 Task: Create a due date automation trigger when advanced on, on the monday of the week before a card is due add content with a name not starting with resume at 11:00 AM.
Action: Mouse moved to (934, 313)
Screenshot: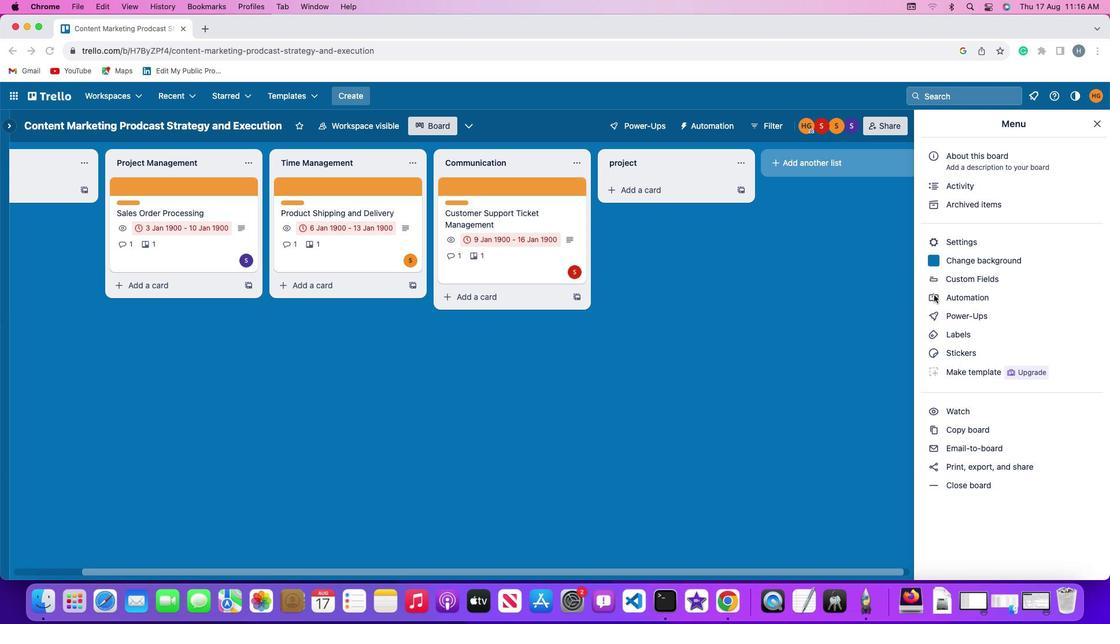 
Action: Mouse pressed left at (934, 313)
Screenshot: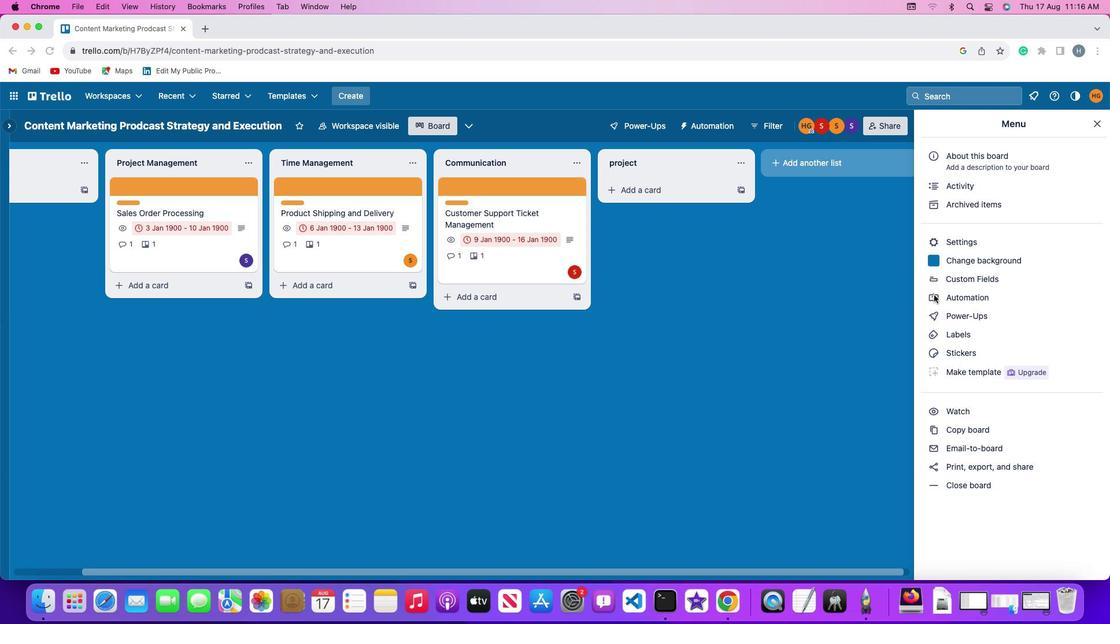 
Action: Mouse pressed left at (934, 313)
Screenshot: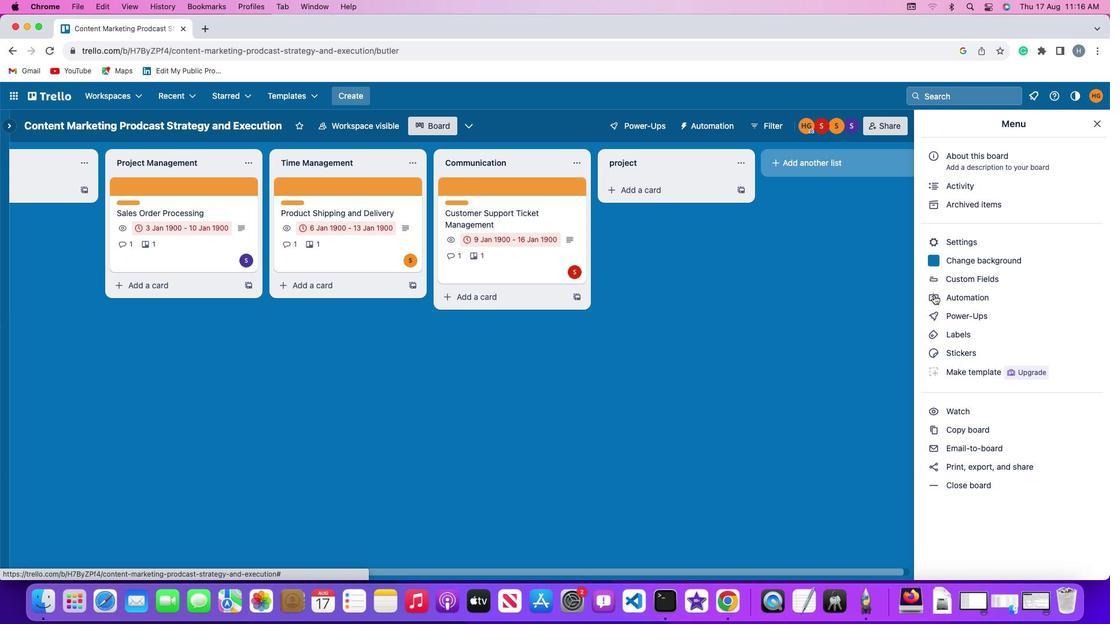 
Action: Mouse moved to (86, 292)
Screenshot: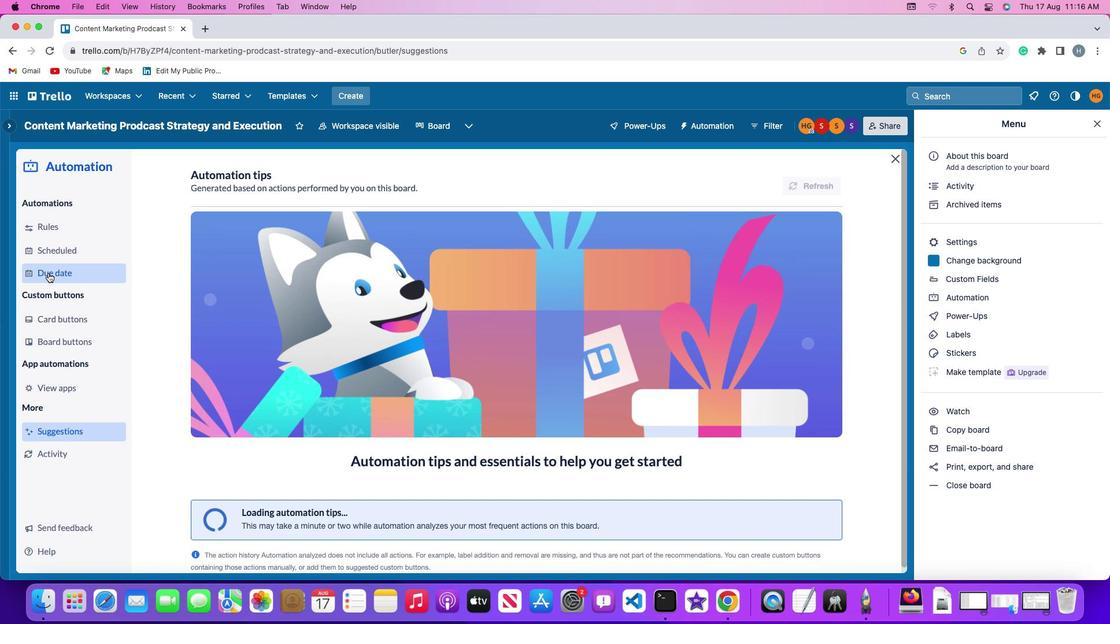 
Action: Mouse pressed left at (86, 292)
Screenshot: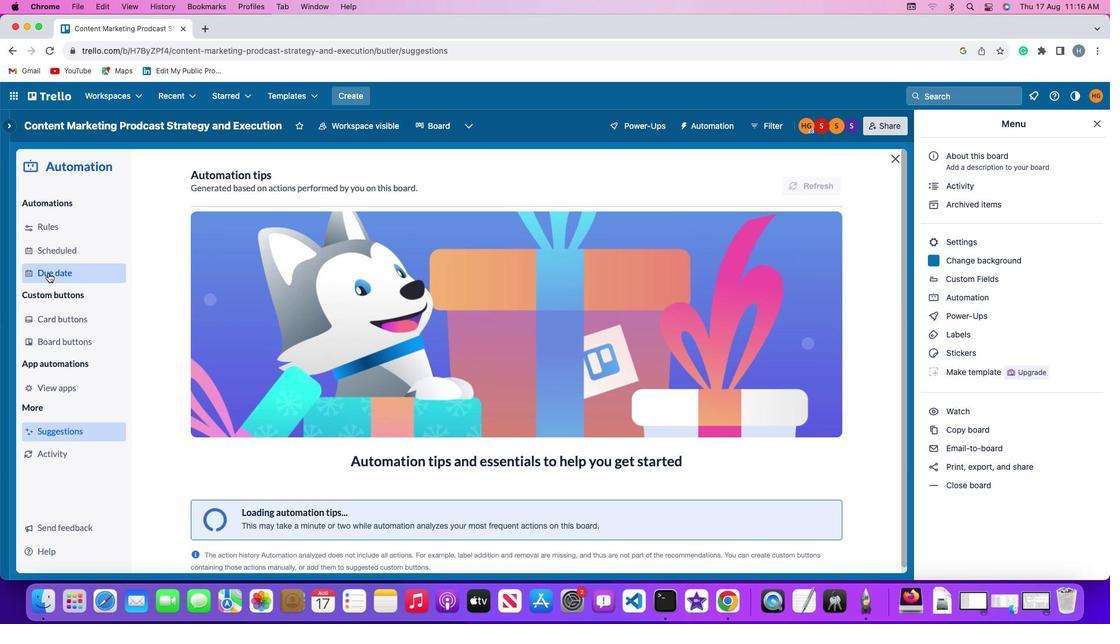 
Action: Mouse moved to (766, 202)
Screenshot: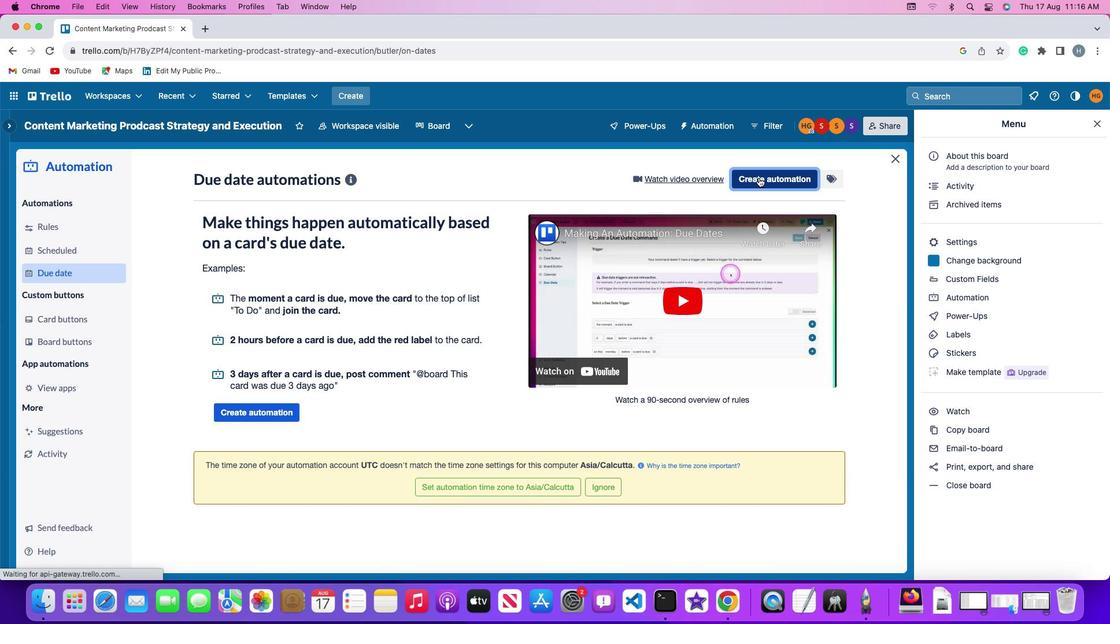 
Action: Mouse pressed left at (766, 202)
Screenshot: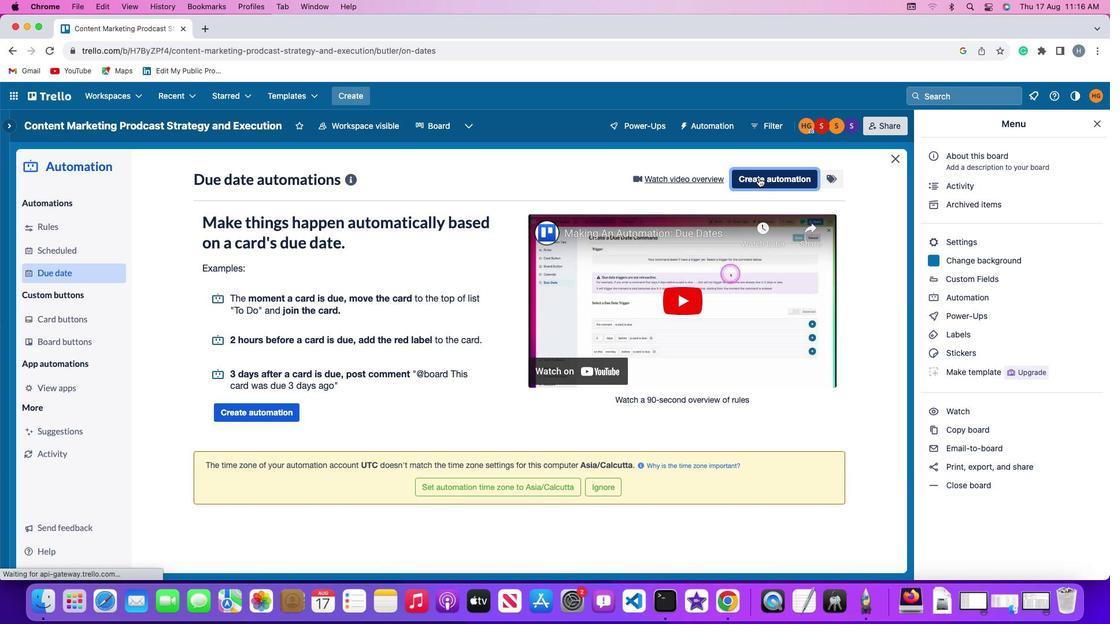 
Action: Mouse moved to (246, 305)
Screenshot: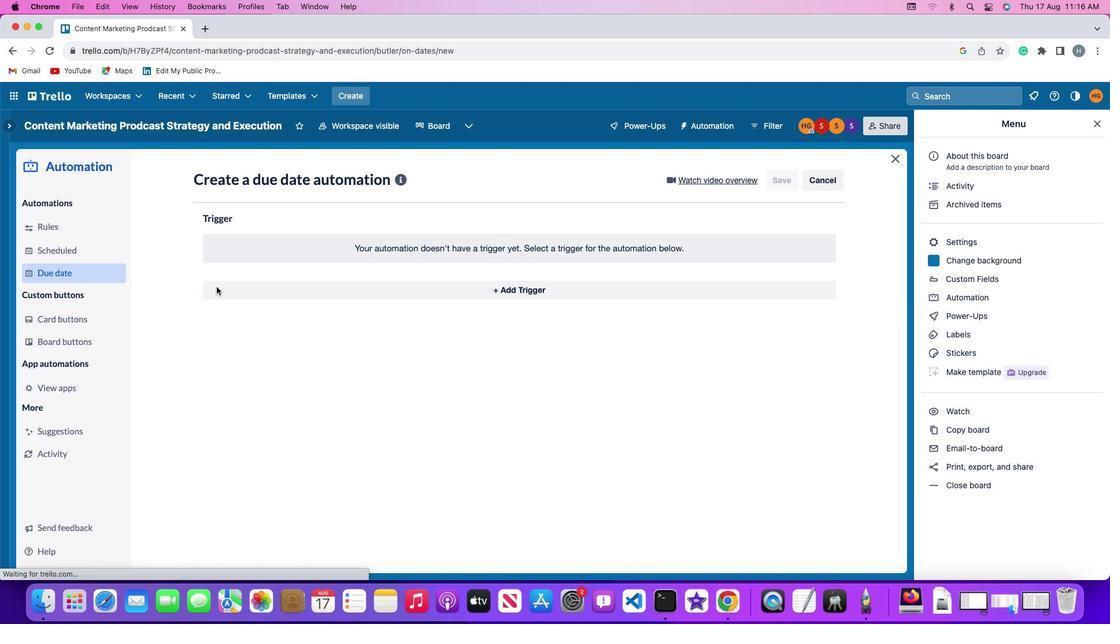 
Action: Mouse pressed left at (246, 305)
Screenshot: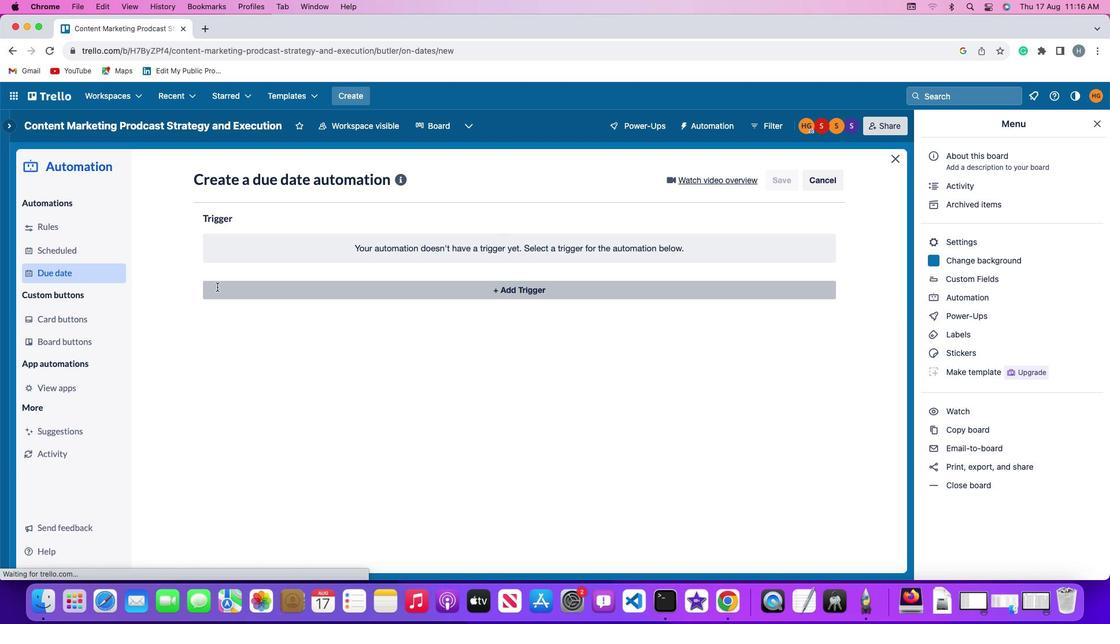 
Action: Mouse moved to (274, 521)
Screenshot: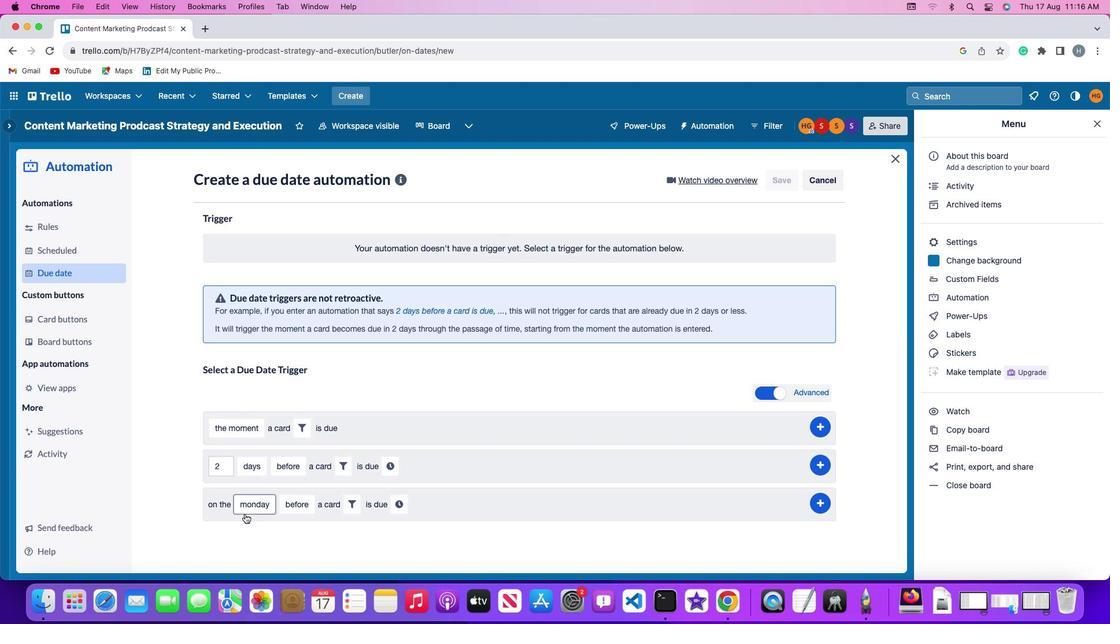 
Action: Mouse pressed left at (274, 521)
Screenshot: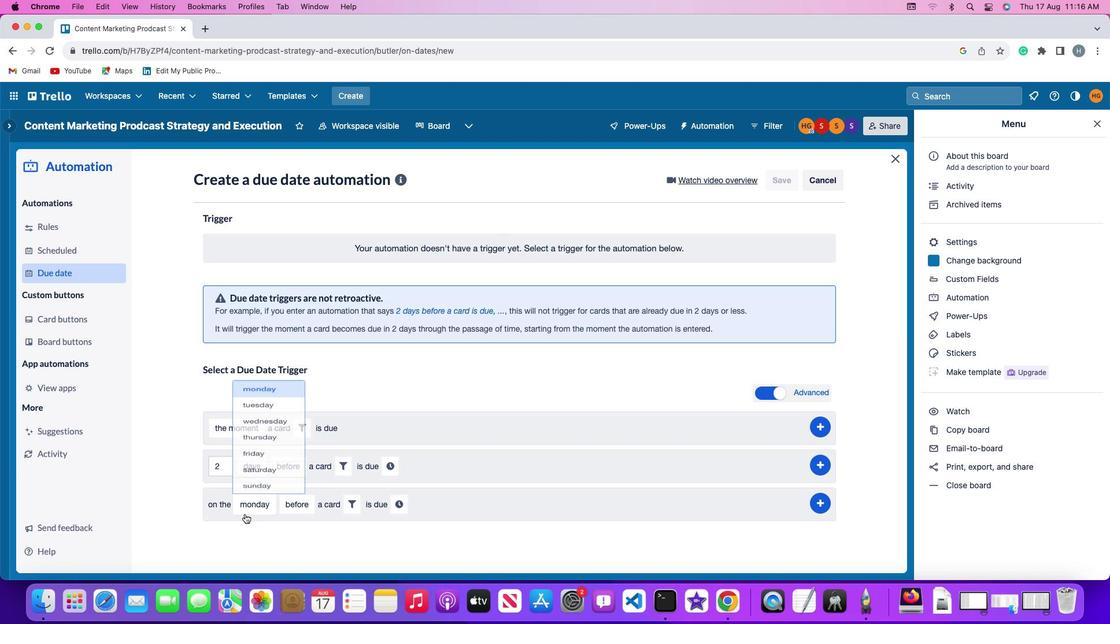 
Action: Mouse moved to (296, 363)
Screenshot: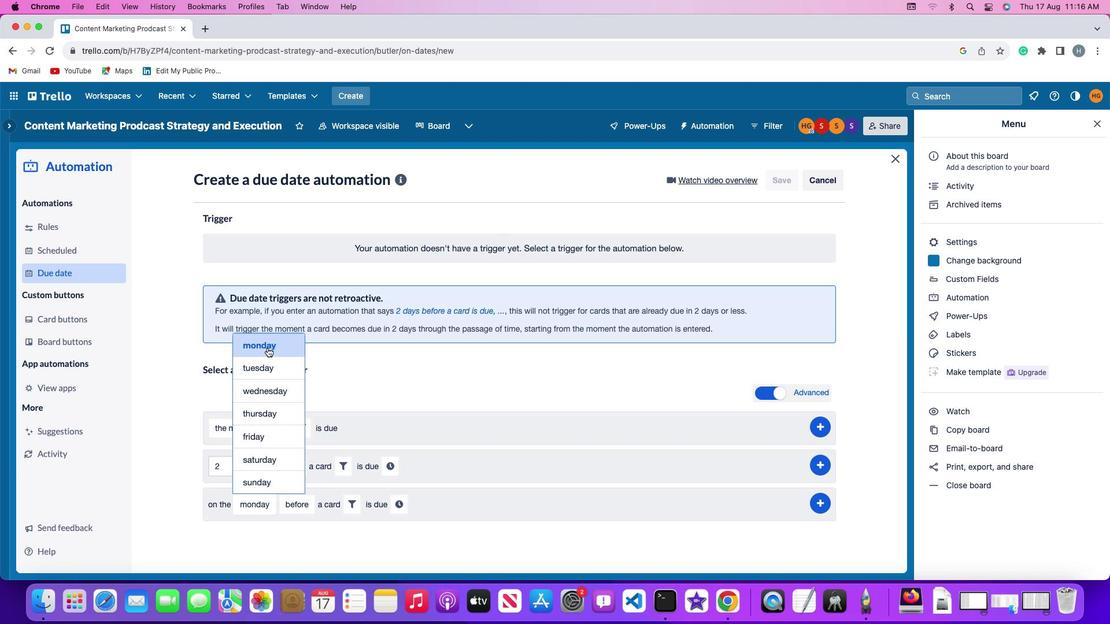 
Action: Mouse pressed left at (296, 363)
Screenshot: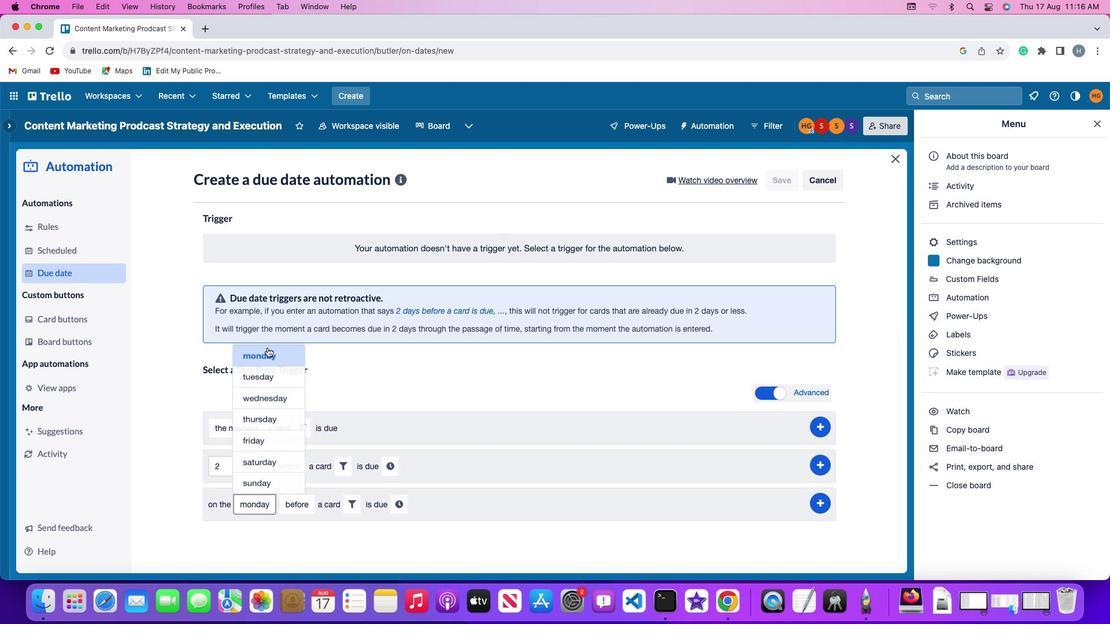
Action: Mouse moved to (334, 520)
Screenshot: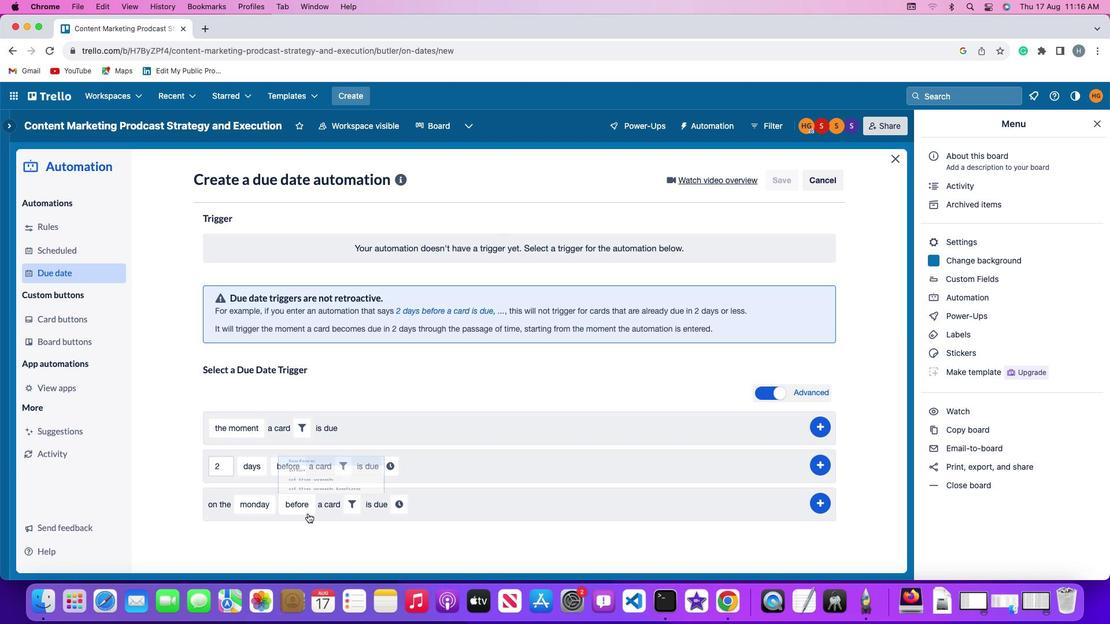 
Action: Mouse pressed left at (334, 520)
Screenshot: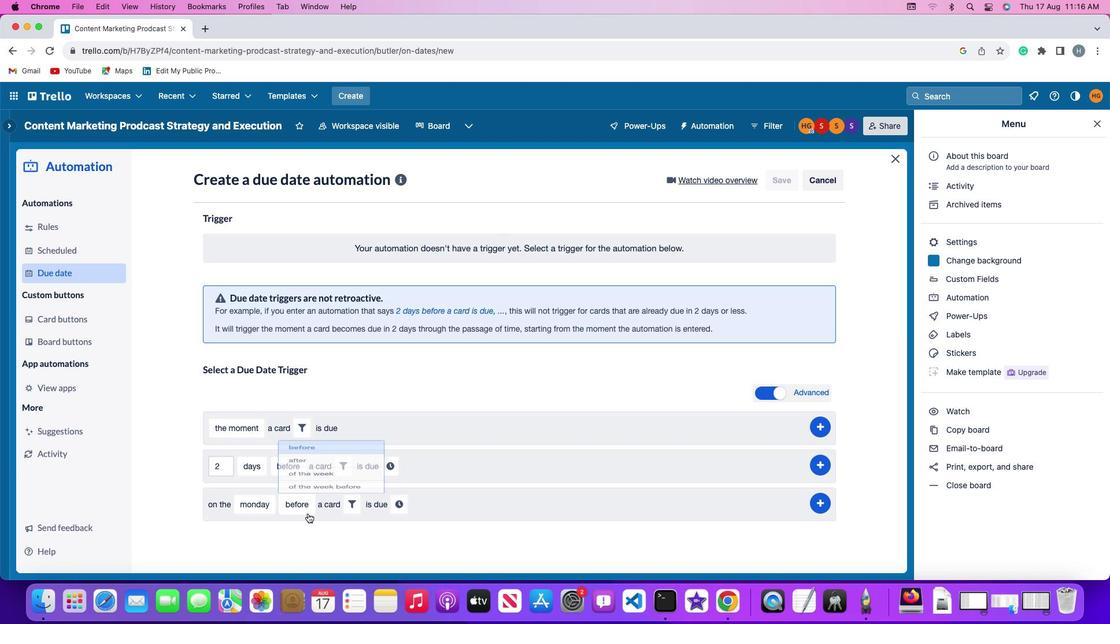 
Action: Mouse moved to (348, 486)
Screenshot: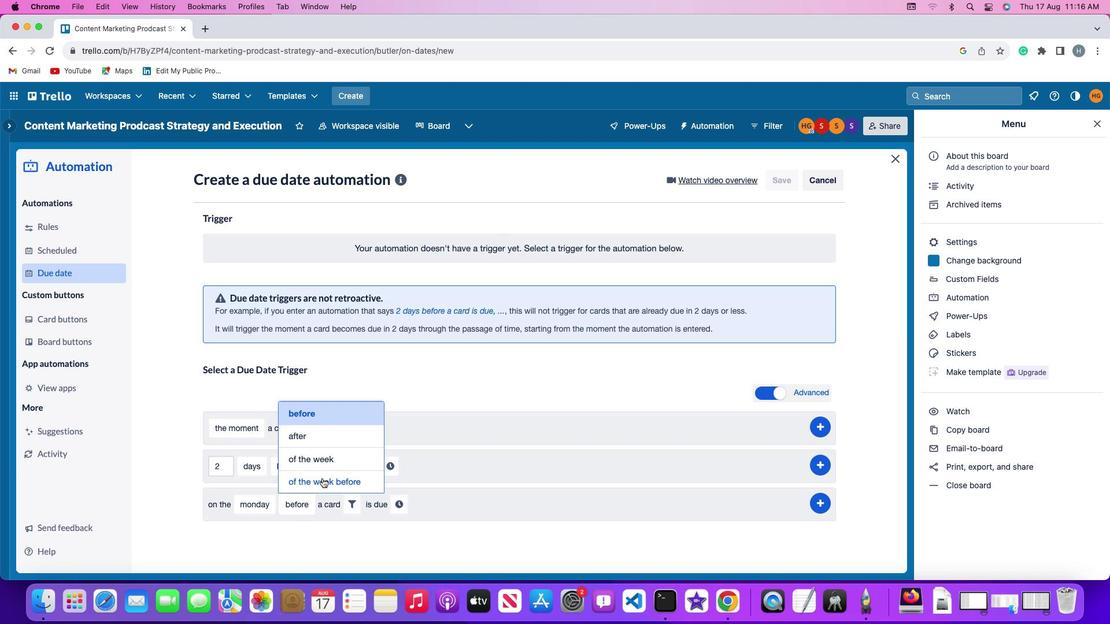 
Action: Mouse pressed left at (348, 486)
Screenshot: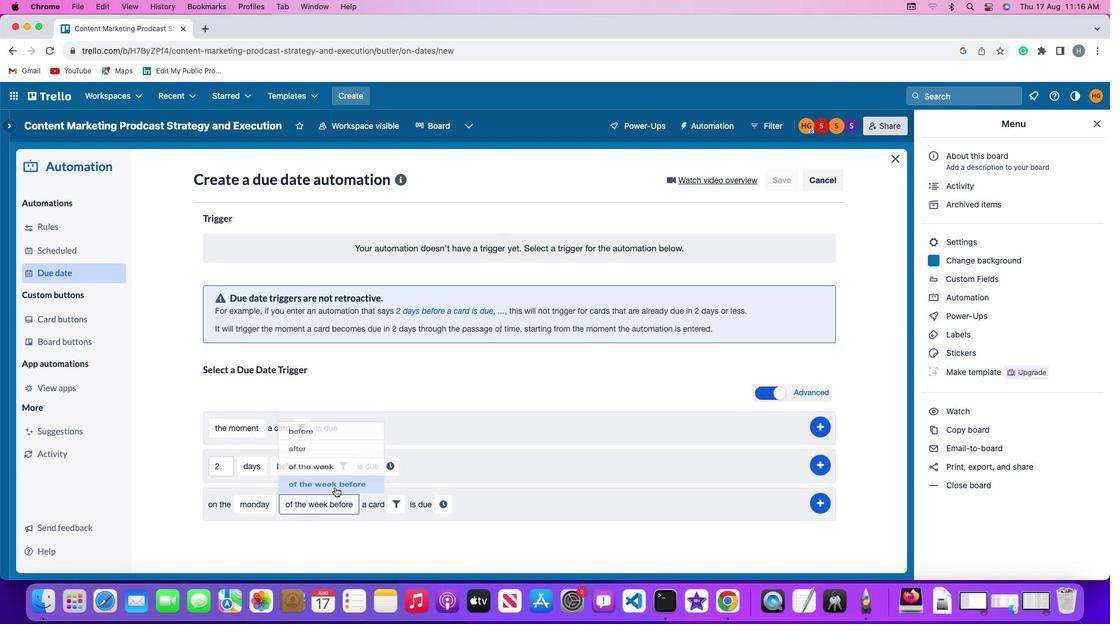 
Action: Mouse moved to (424, 514)
Screenshot: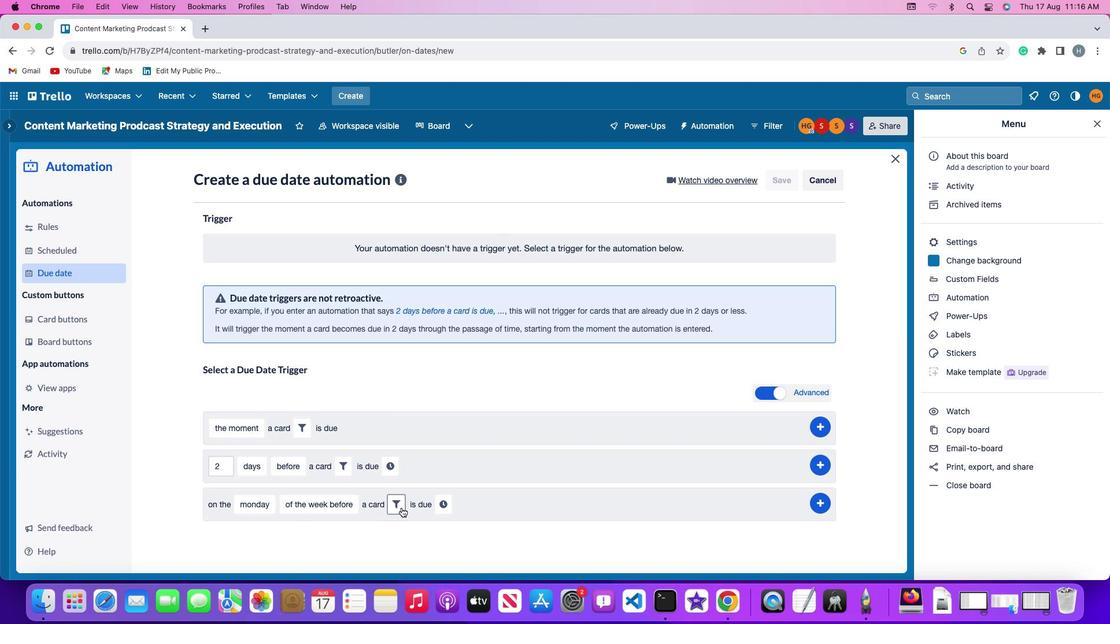 
Action: Mouse pressed left at (424, 514)
Screenshot: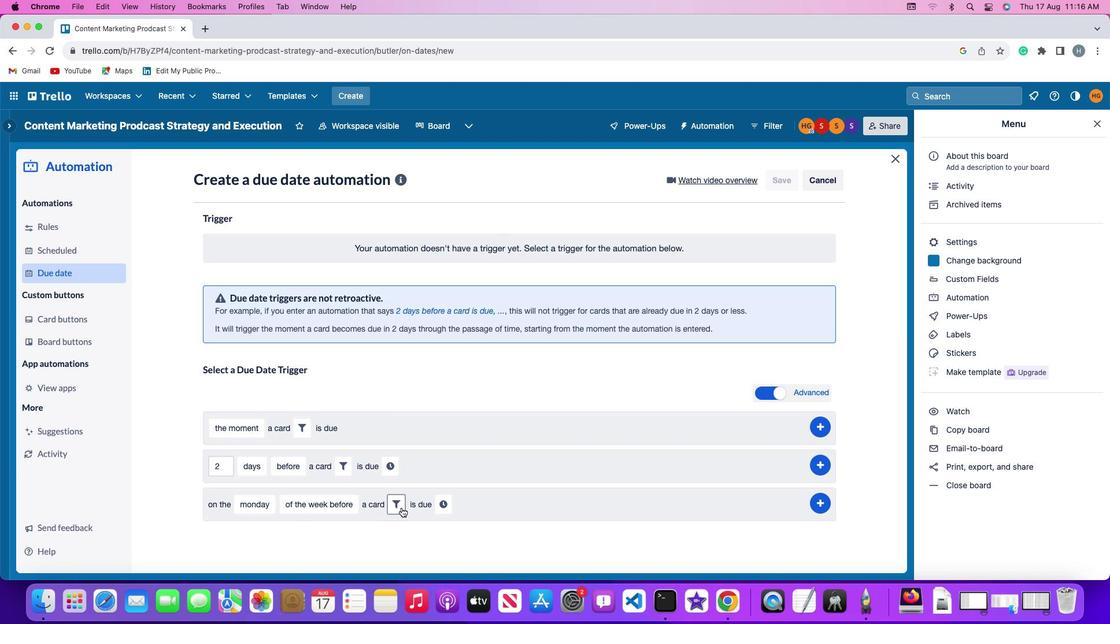 
Action: Mouse moved to (570, 544)
Screenshot: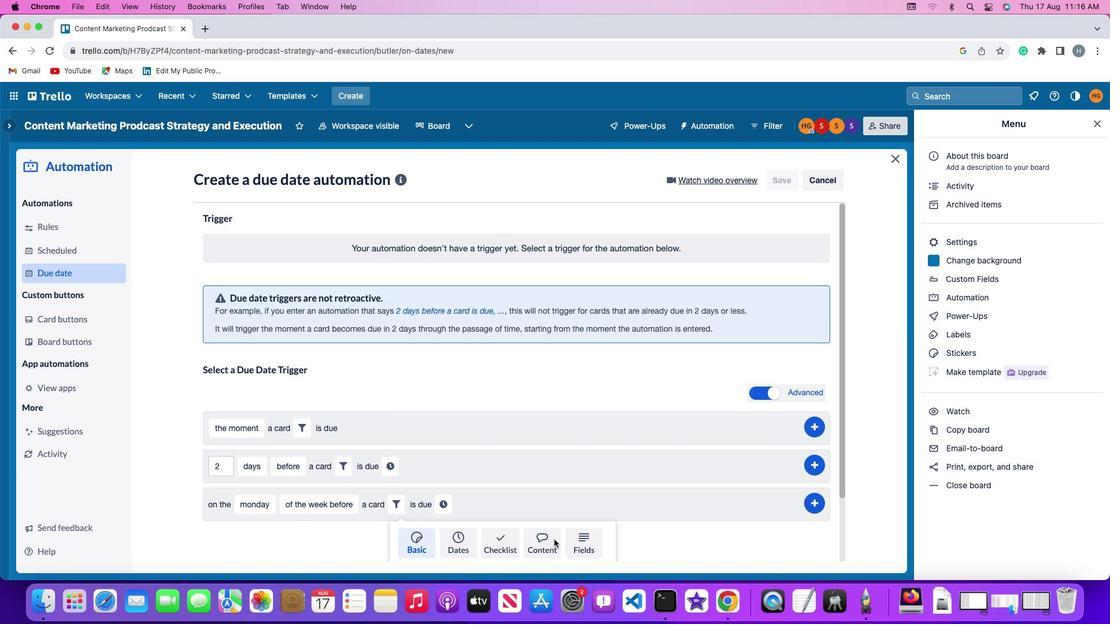
Action: Mouse pressed left at (570, 544)
Screenshot: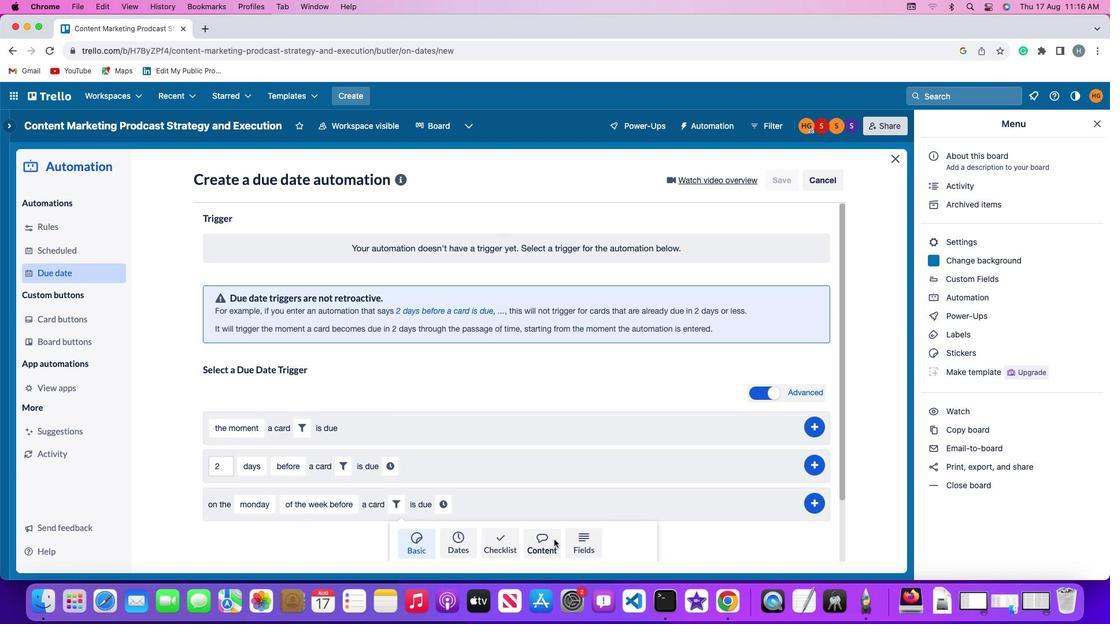 
Action: Mouse moved to (368, 547)
Screenshot: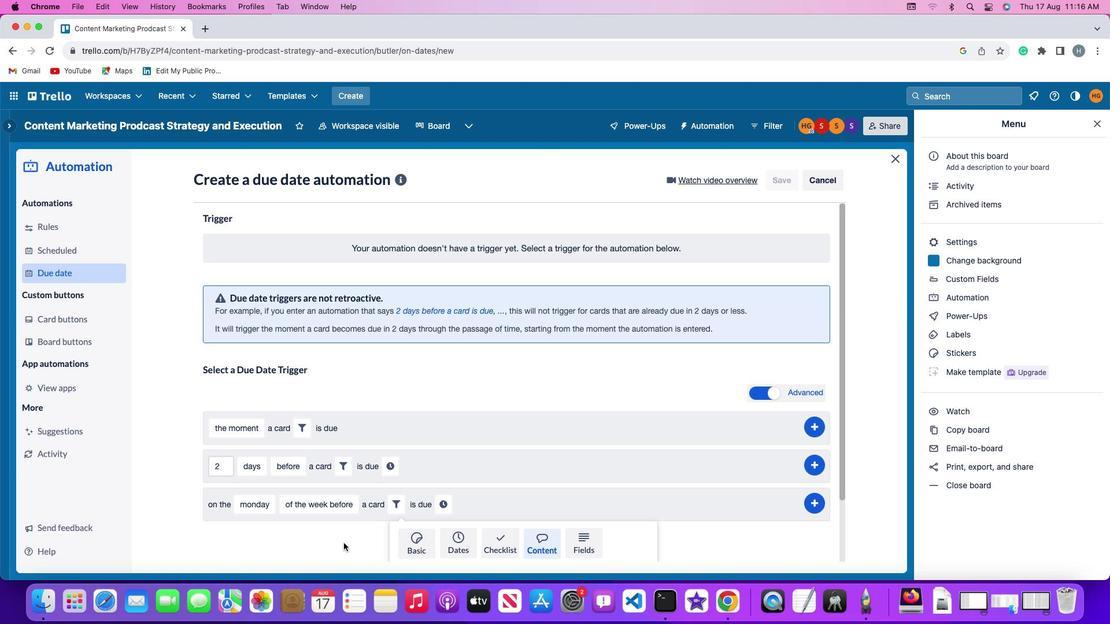 
Action: Mouse scrolled (368, 547) with delta (39, 34)
Screenshot: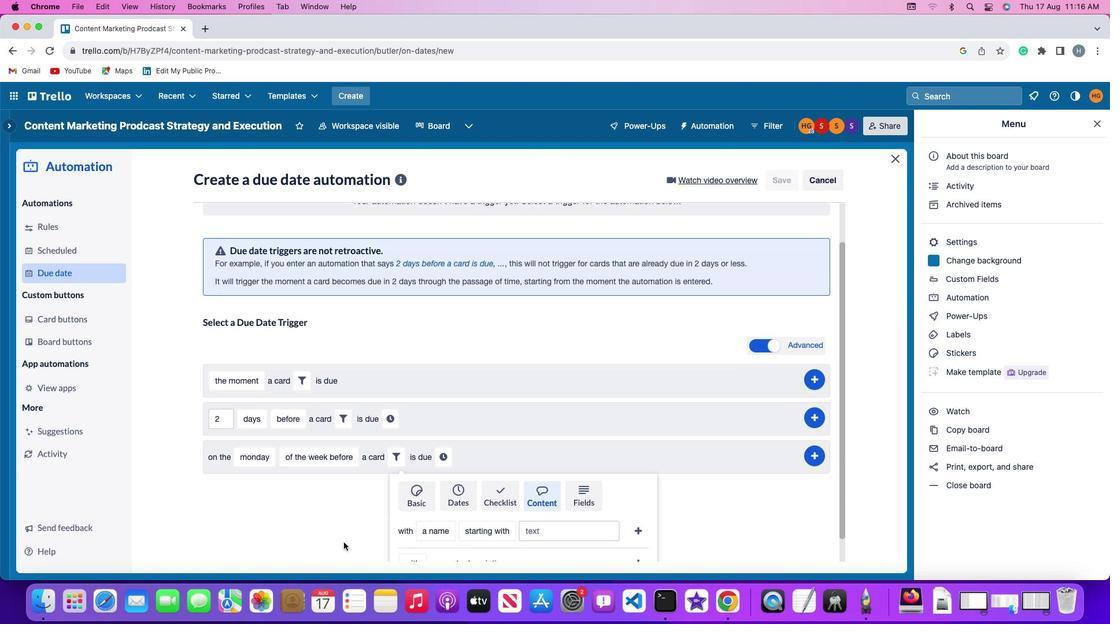 
Action: Mouse scrolled (368, 547) with delta (39, 34)
Screenshot: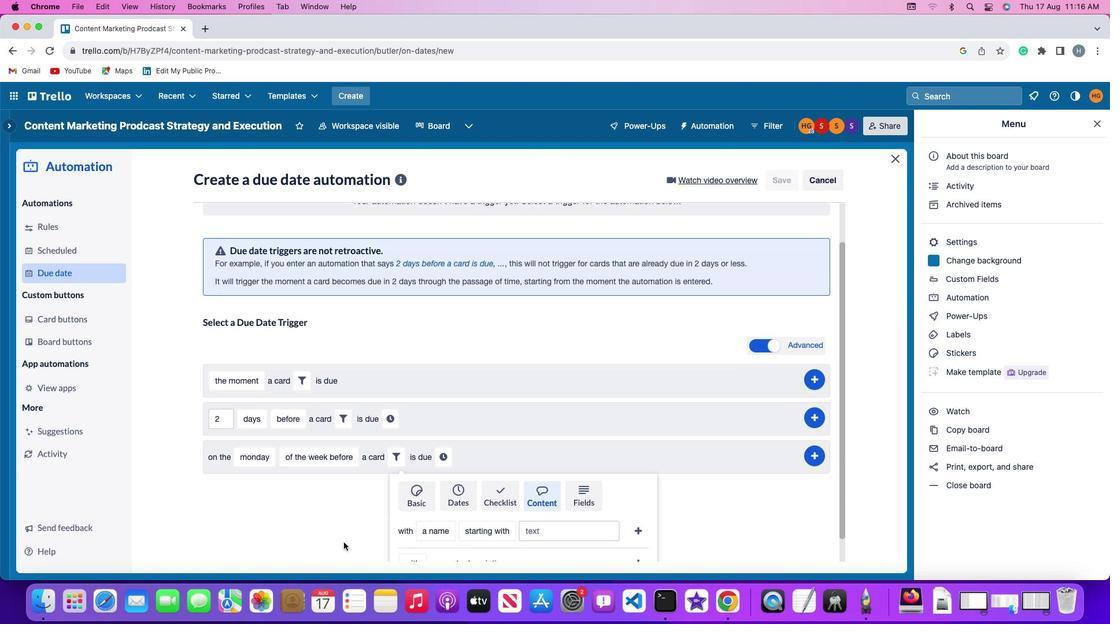 
Action: Mouse scrolled (368, 547) with delta (39, 32)
Screenshot: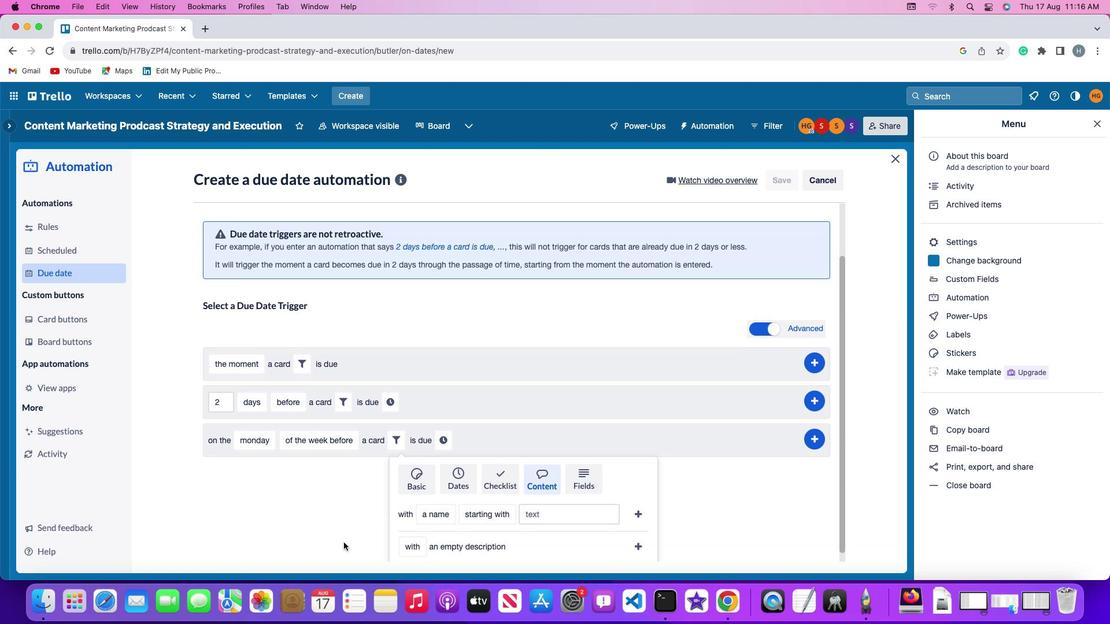 
Action: Mouse scrolled (368, 547) with delta (39, 31)
Screenshot: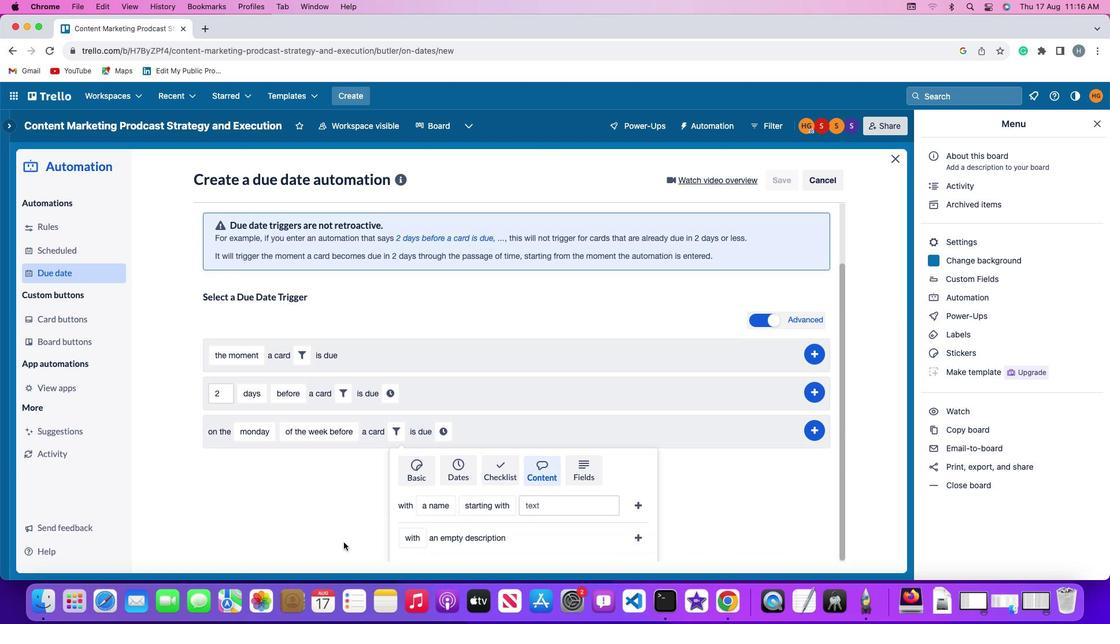 
Action: Mouse moved to (368, 547)
Screenshot: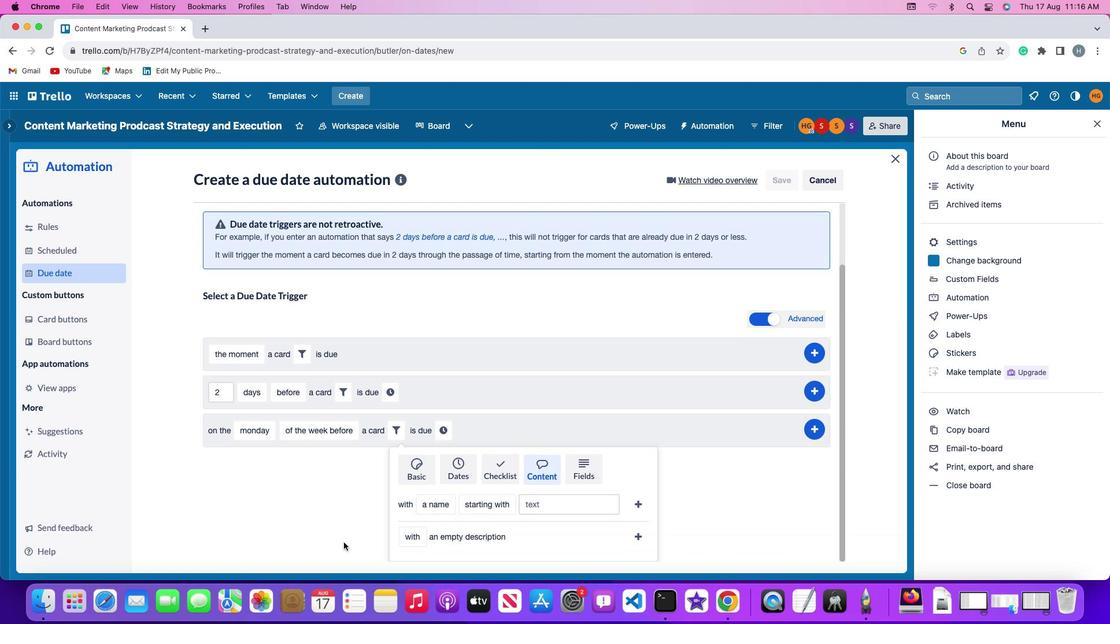 
Action: Mouse scrolled (368, 547) with delta (39, 34)
Screenshot: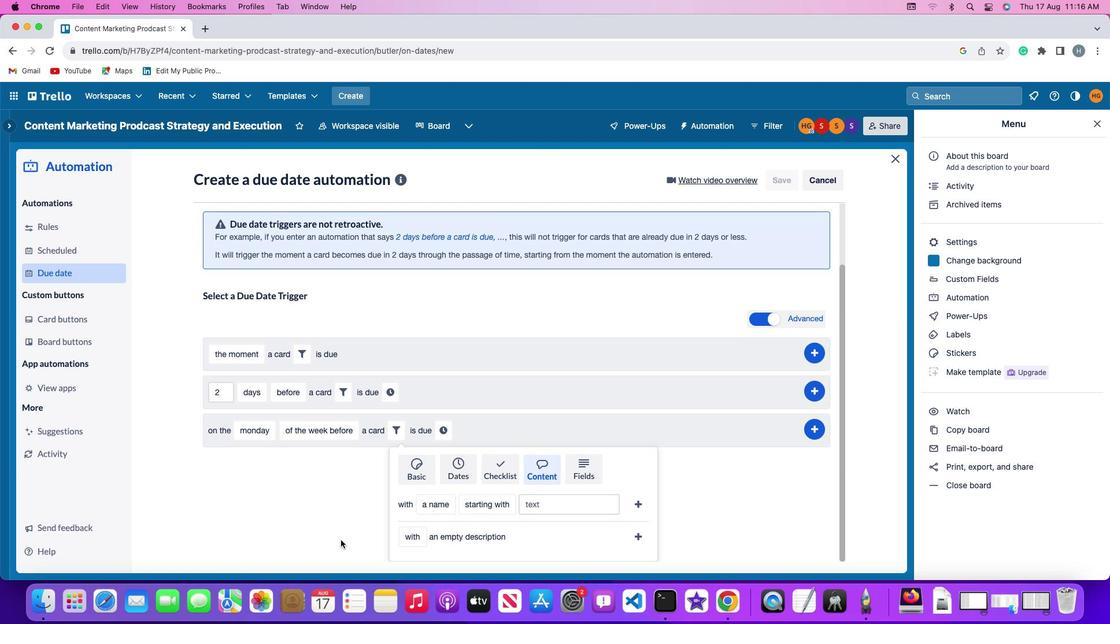 
Action: Mouse scrolled (368, 547) with delta (39, 34)
Screenshot: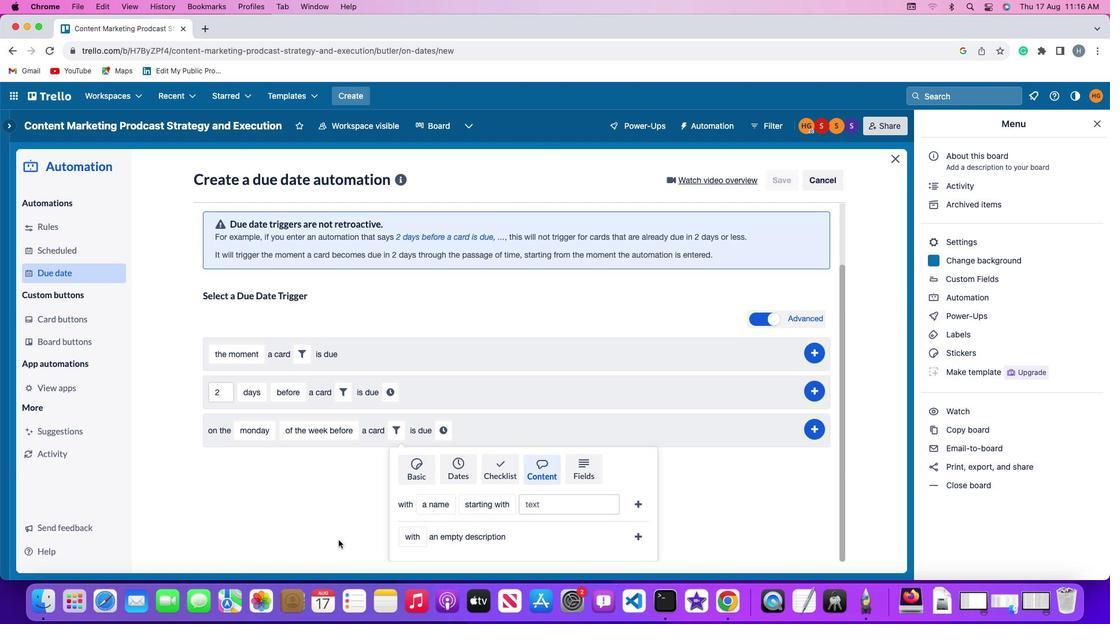 
Action: Mouse scrolled (368, 547) with delta (39, 32)
Screenshot: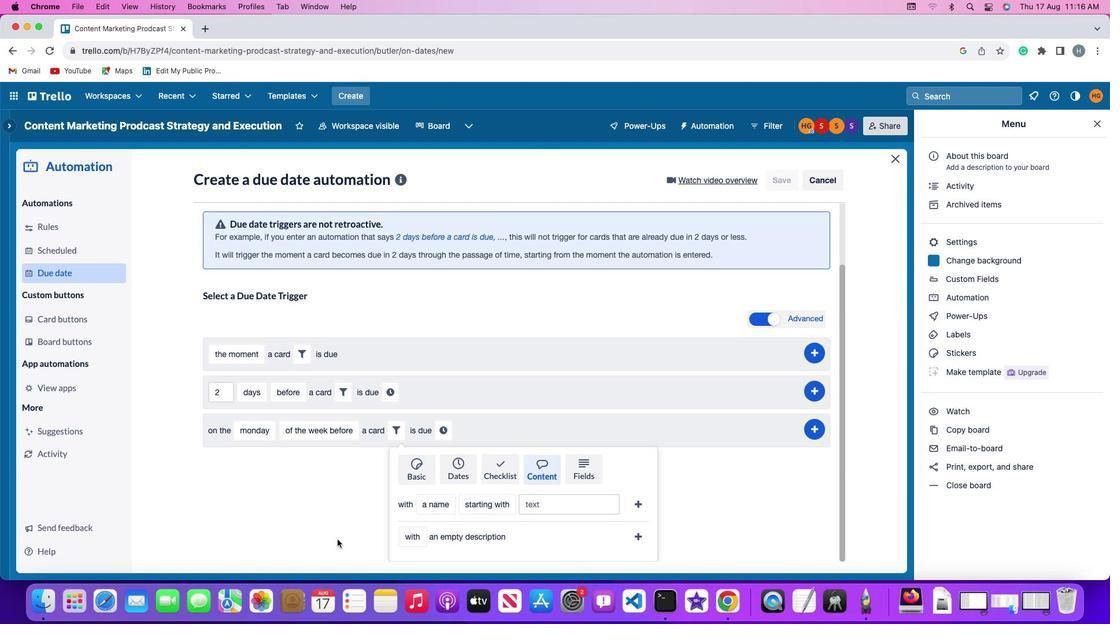 
Action: Mouse moved to (442, 517)
Screenshot: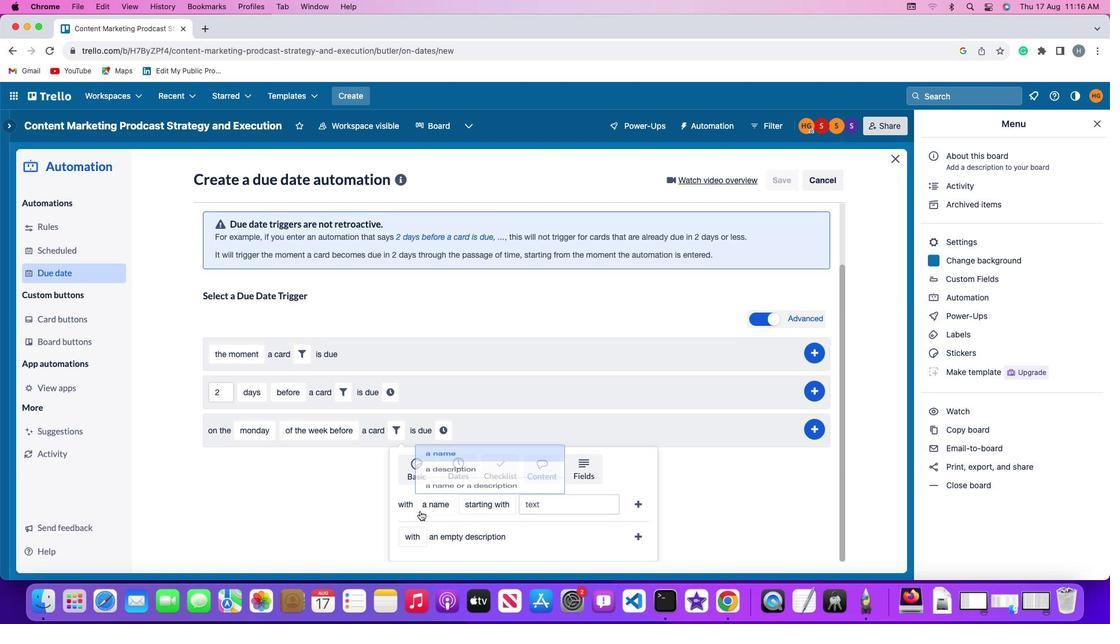
Action: Mouse pressed left at (442, 517)
Screenshot: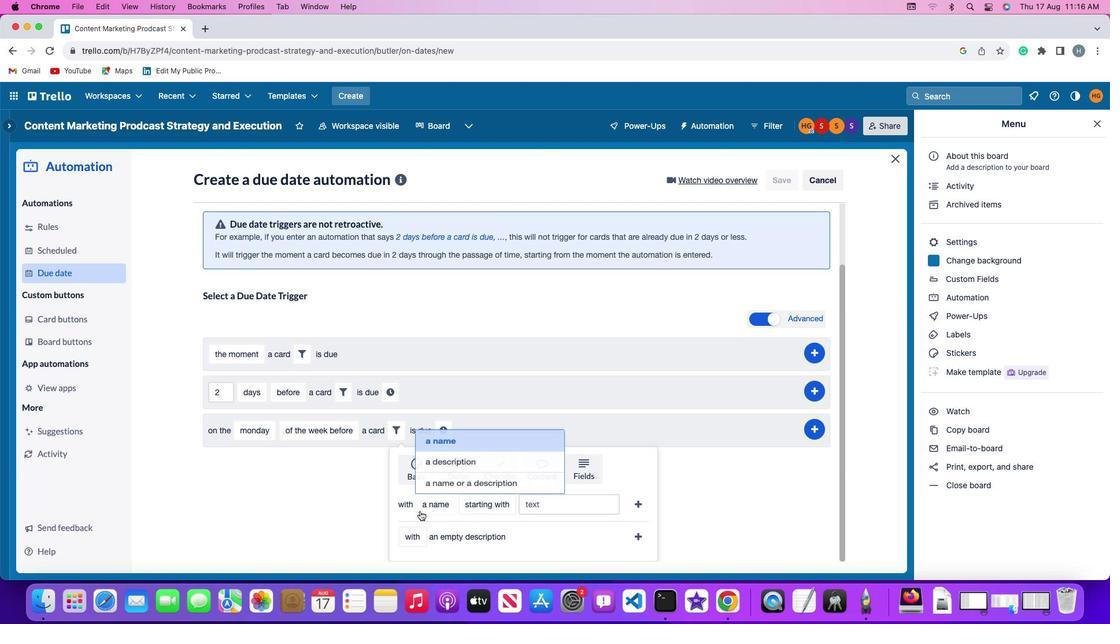 
Action: Mouse moved to (467, 443)
Screenshot: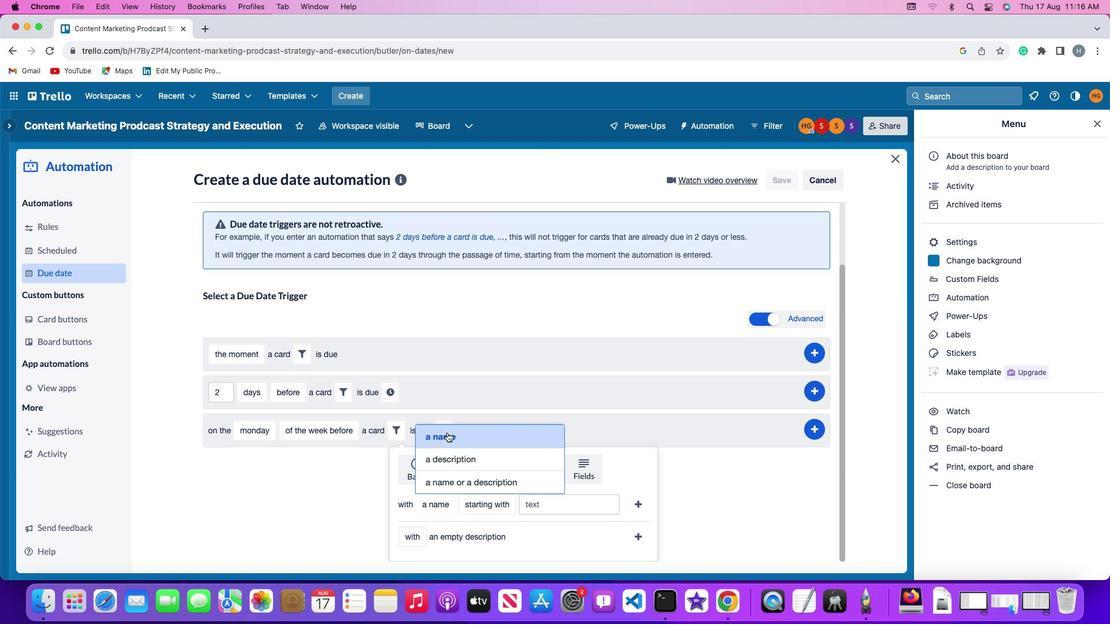 
Action: Mouse pressed left at (467, 443)
Screenshot: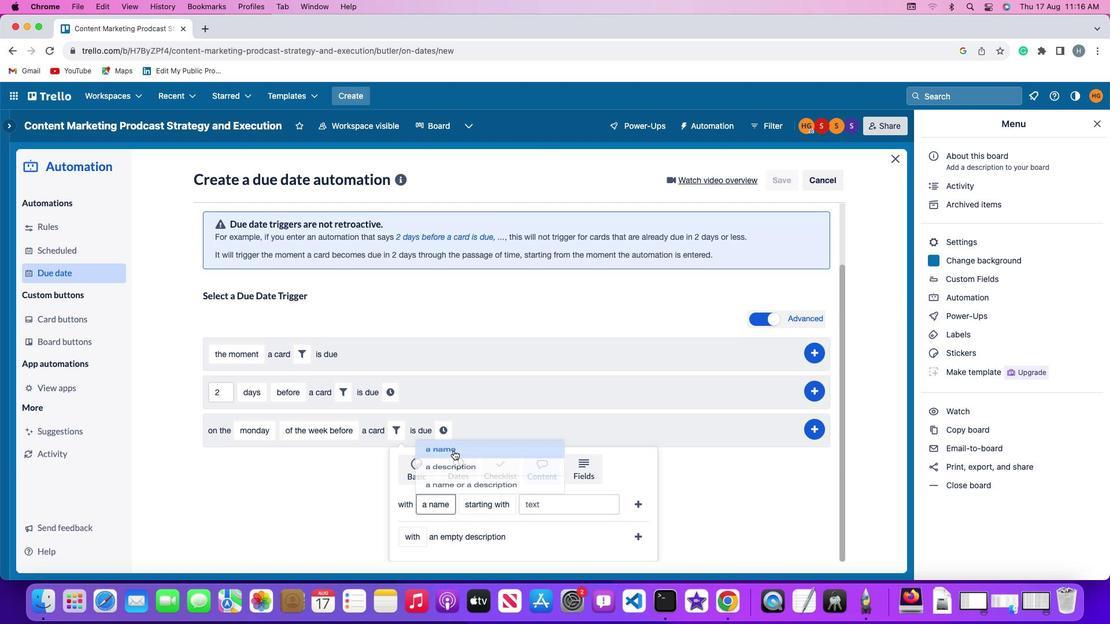 
Action: Mouse moved to (502, 507)
Screenshot: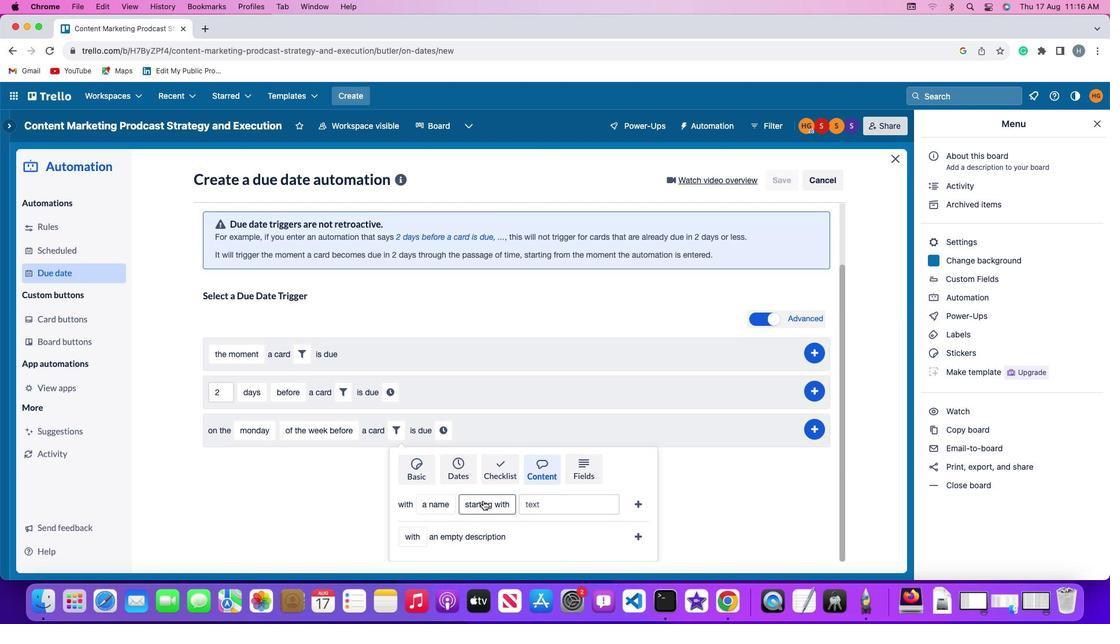 
Action: Mouse pressed left at (502, 507)
Screenshot: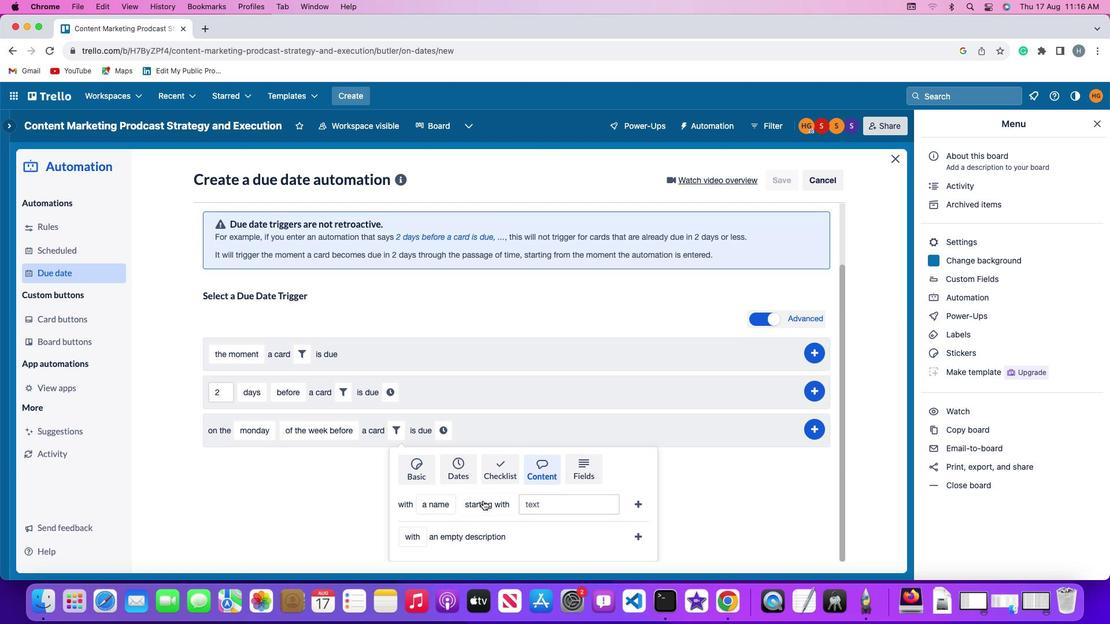 
Action: Mouse moved to (512, 444)
Screenshot: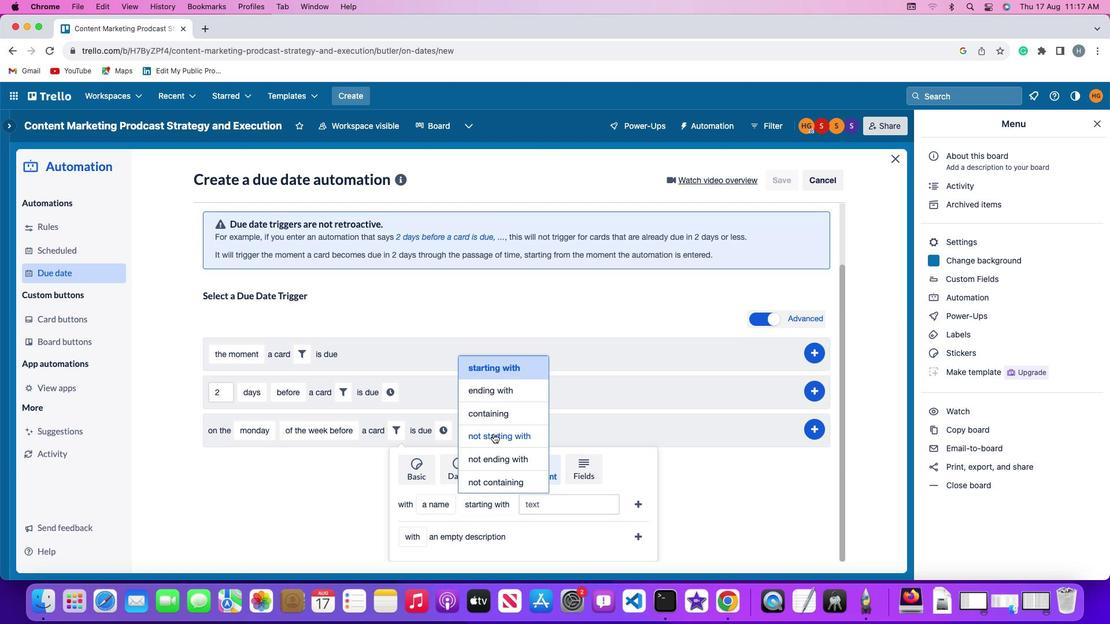 
Action: Mouse pressed left at (512, 444)
Screenshot: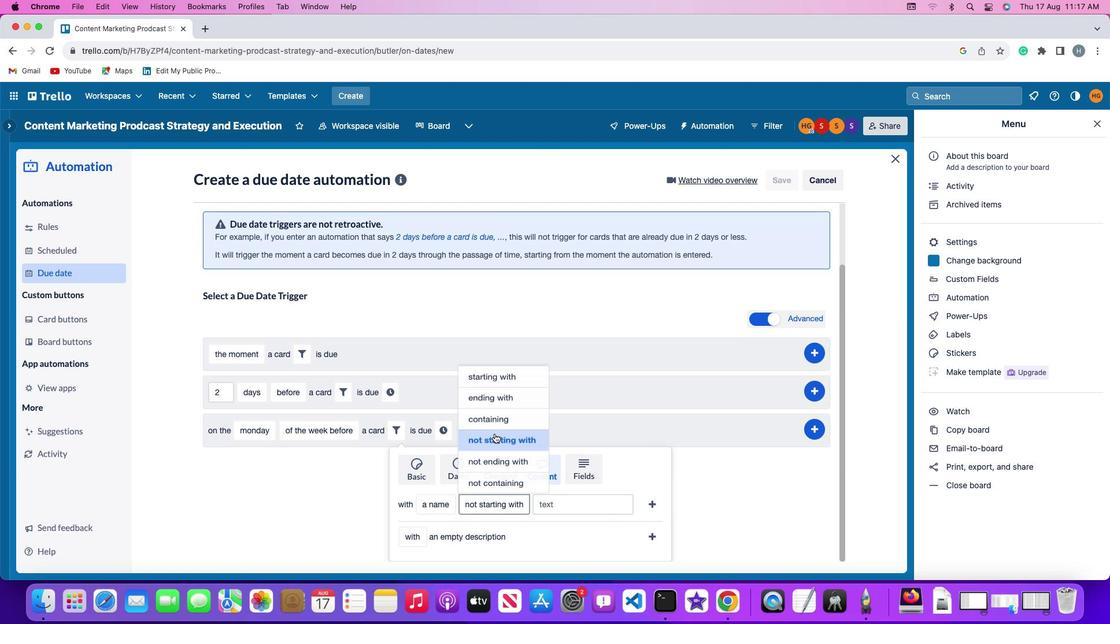 
Action: Mouse moved to (567, 513)
Screenshot: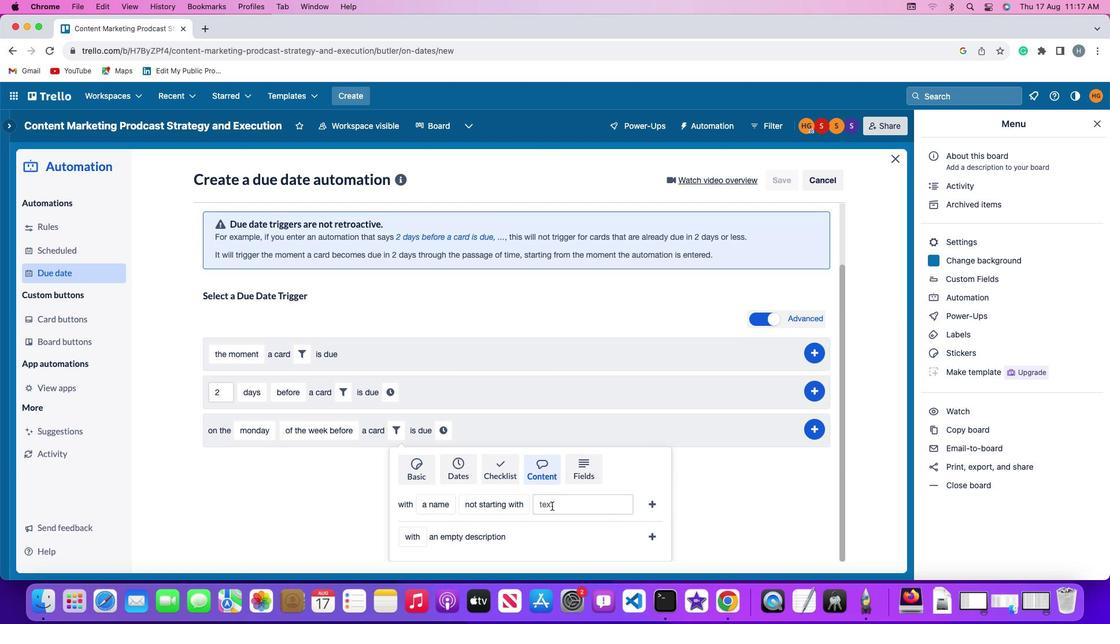 
Action: Mouse pressed left at (567, 513)
Screenshot: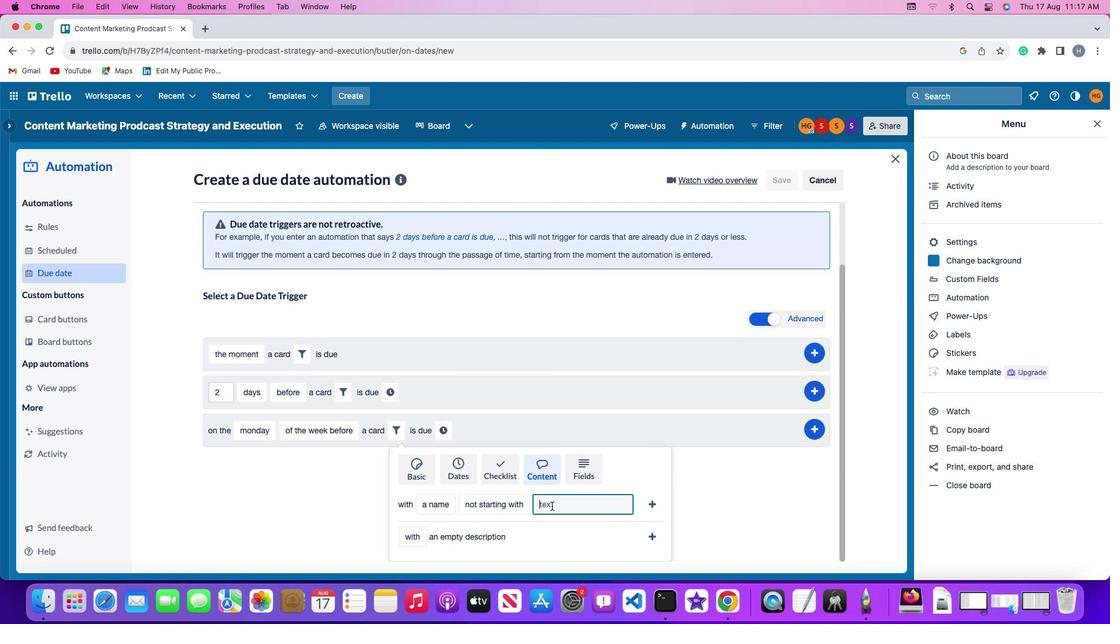
Action: Key pressed 'r''e''s''u''m''e'
Screenshot: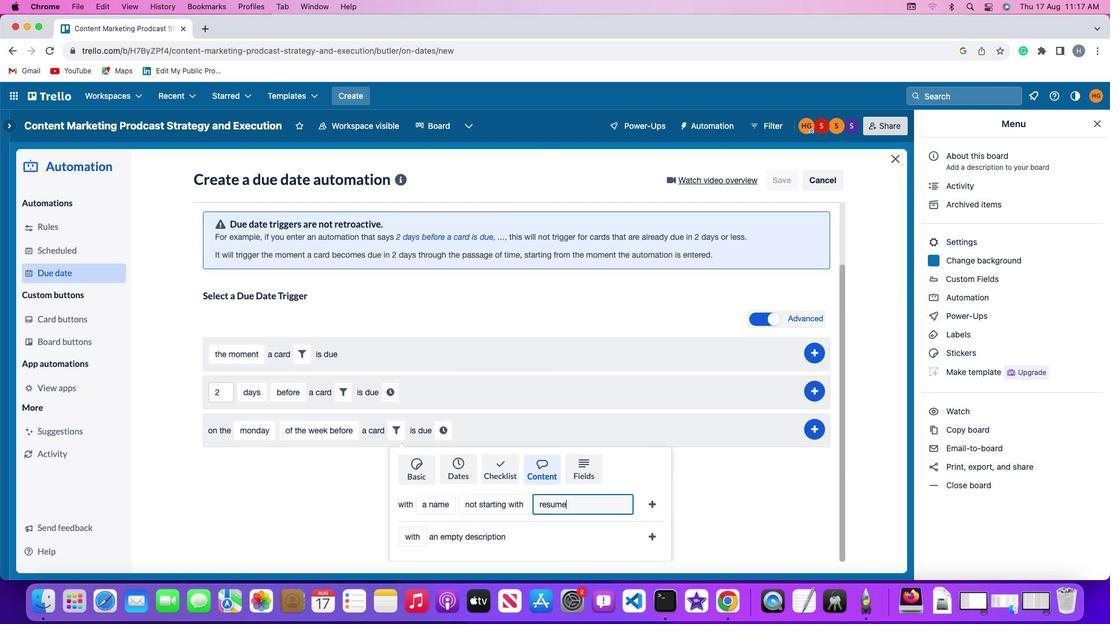 
Action: Mouse moved to (665, 511)
Screenshot: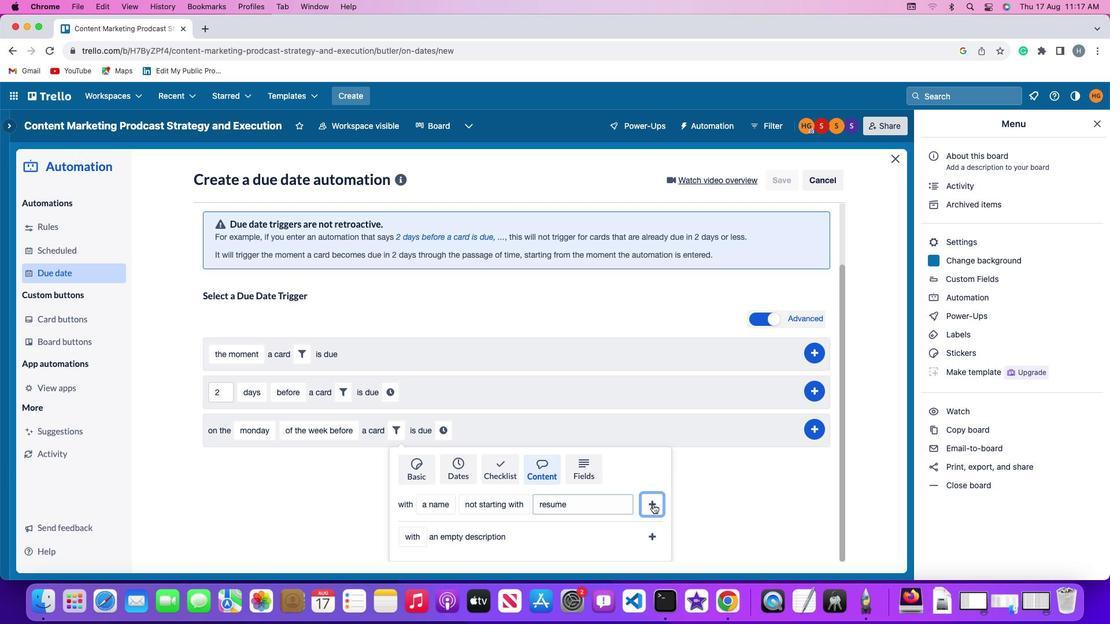 
Action: Mouse pressed left at (665, 511)
Screenshot: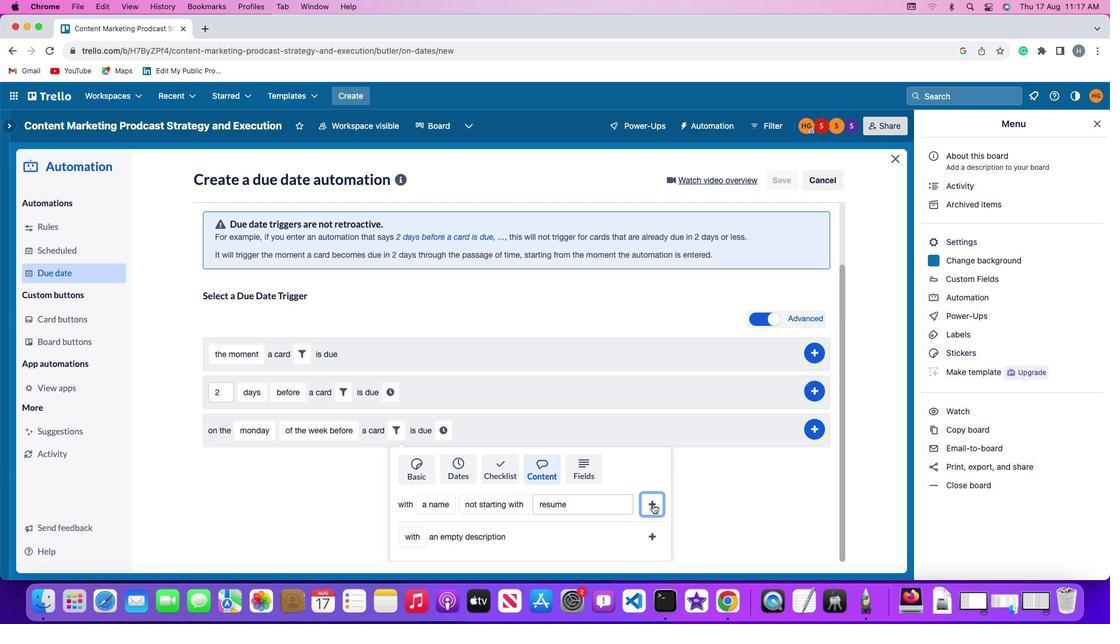 
Action: Mouse moved to (632, 510)
Screenshot: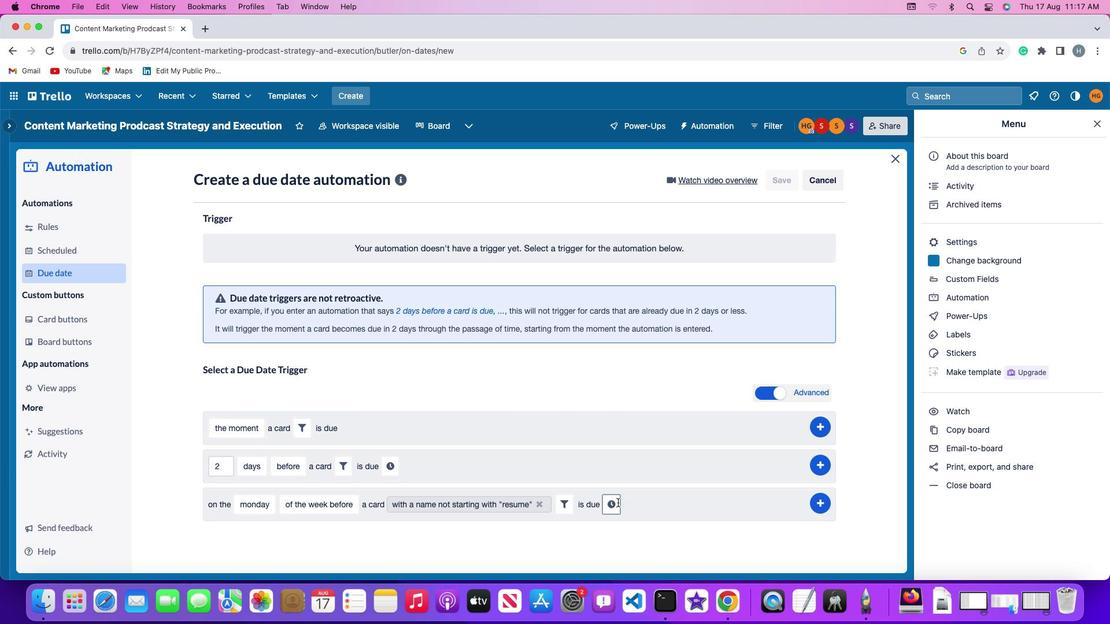 
Action: Mouse pressed left at (632, 510)
Screenshot: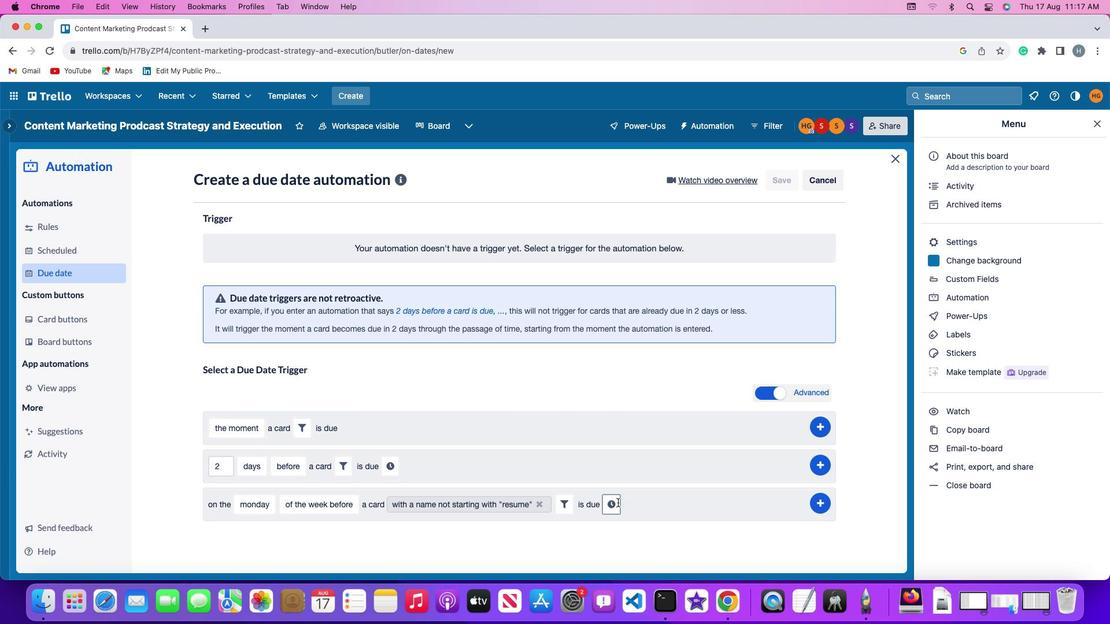 
Action: Mouse moved to (647, 510)
Screenshot: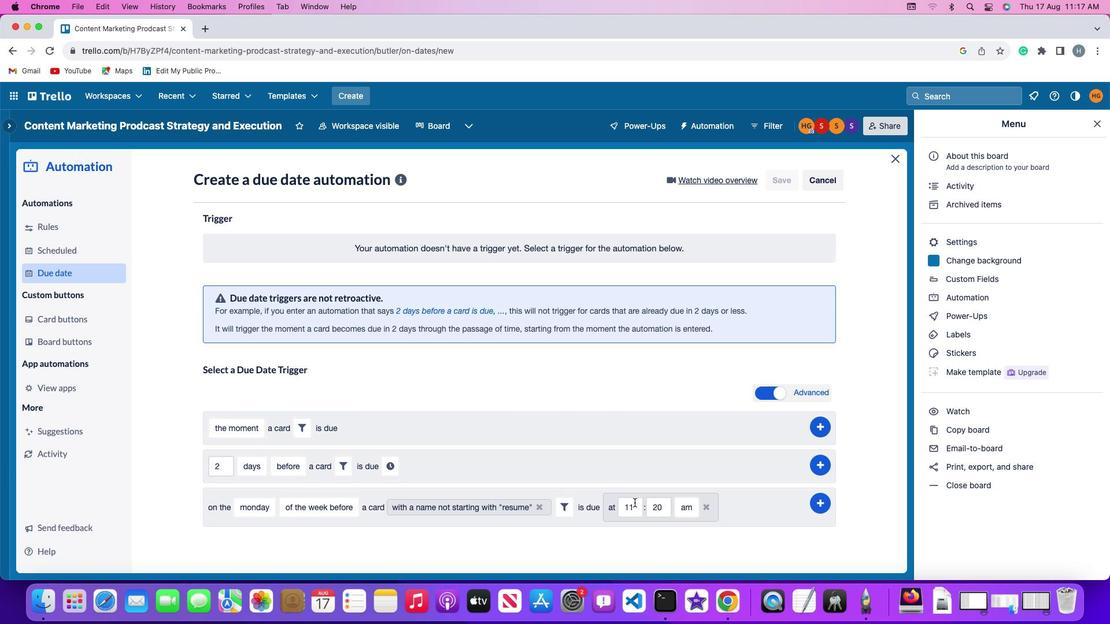 
Action: Mouse pressed left at (647, 510)
Screenshot: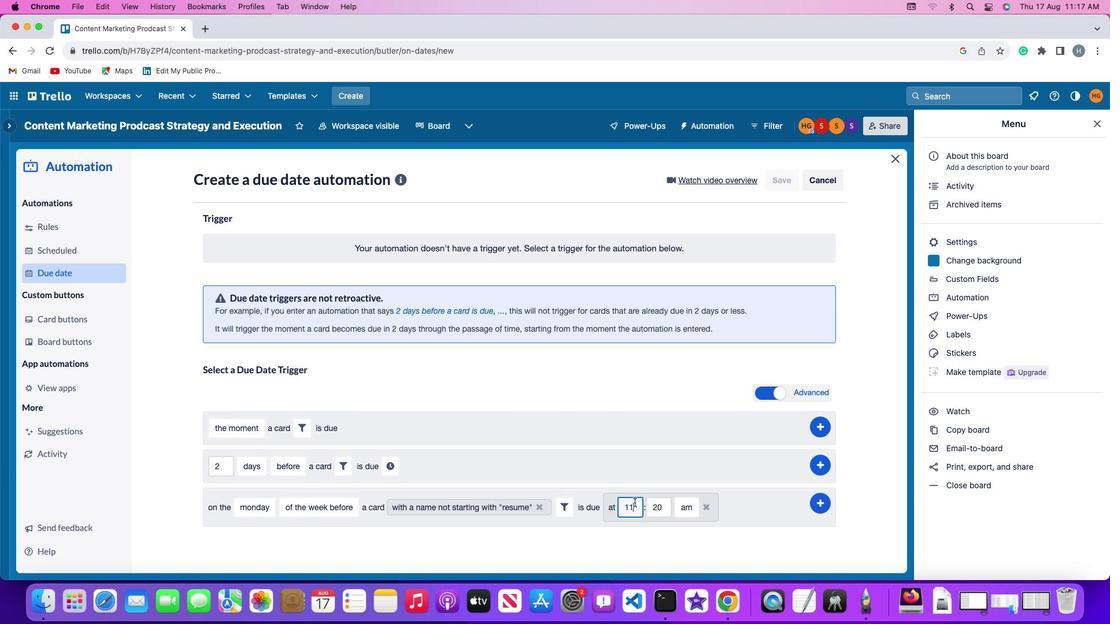 
Action: Mouse moved to (647, 510)
Screenshot: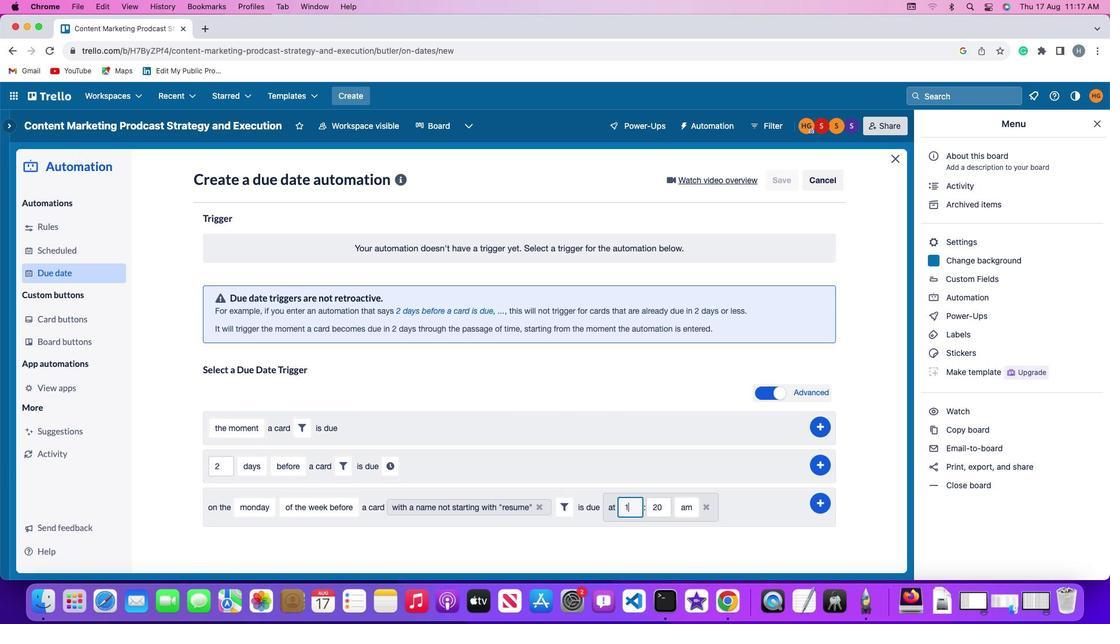 
Action: Key pressed Key.backspace'1'
Screenshot: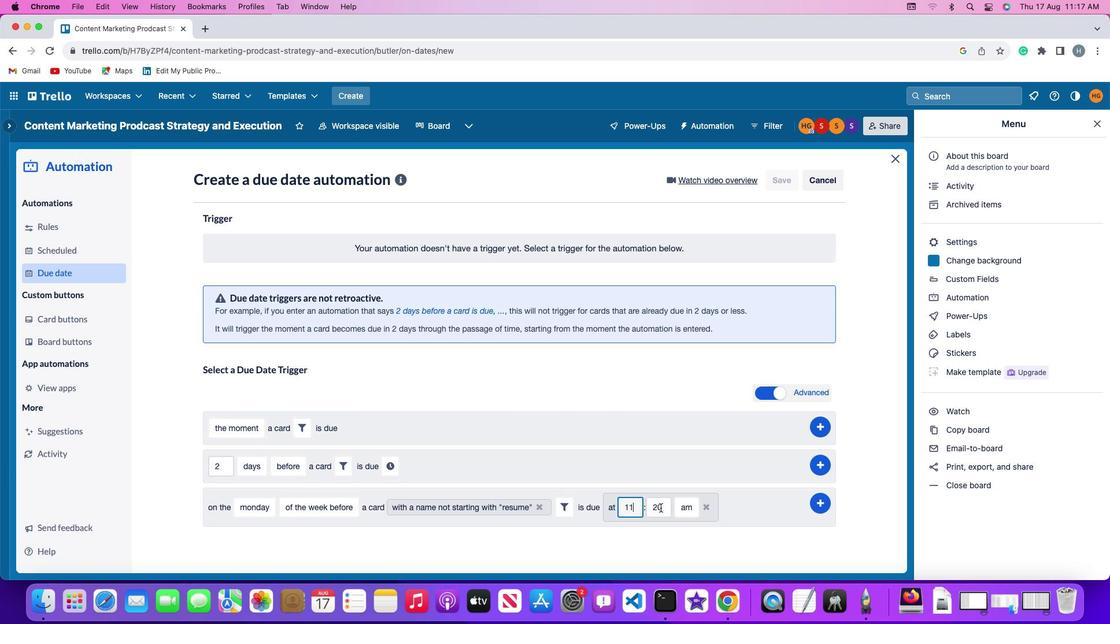 
Action: Mouse moved to (677, 514)
Screenshot: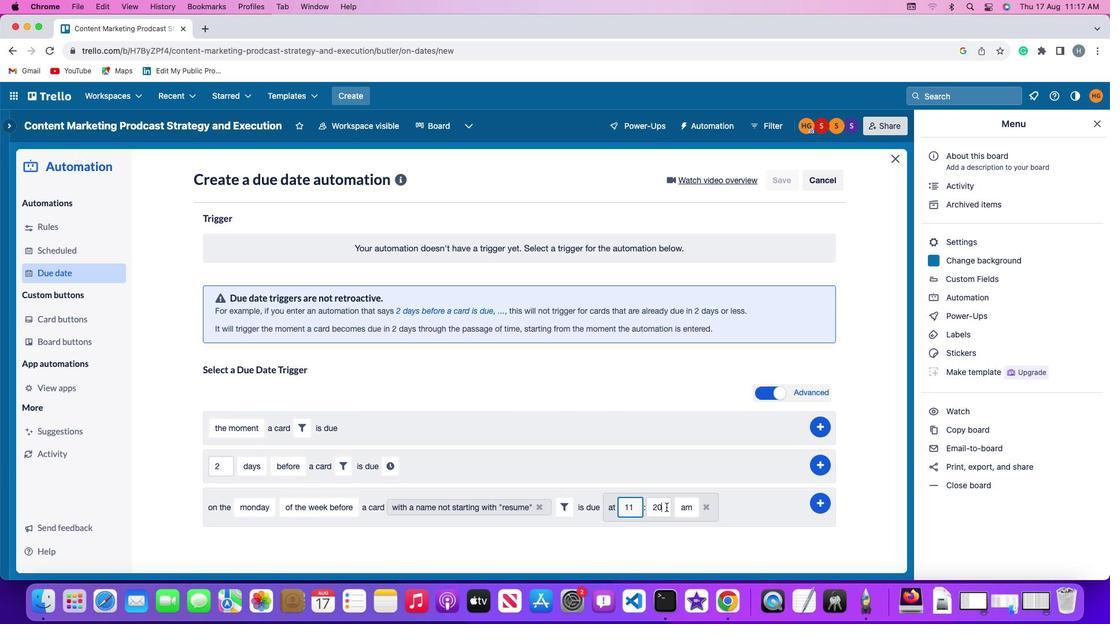 
Action: Mouse pressed left at (677, 514)
Screenshot: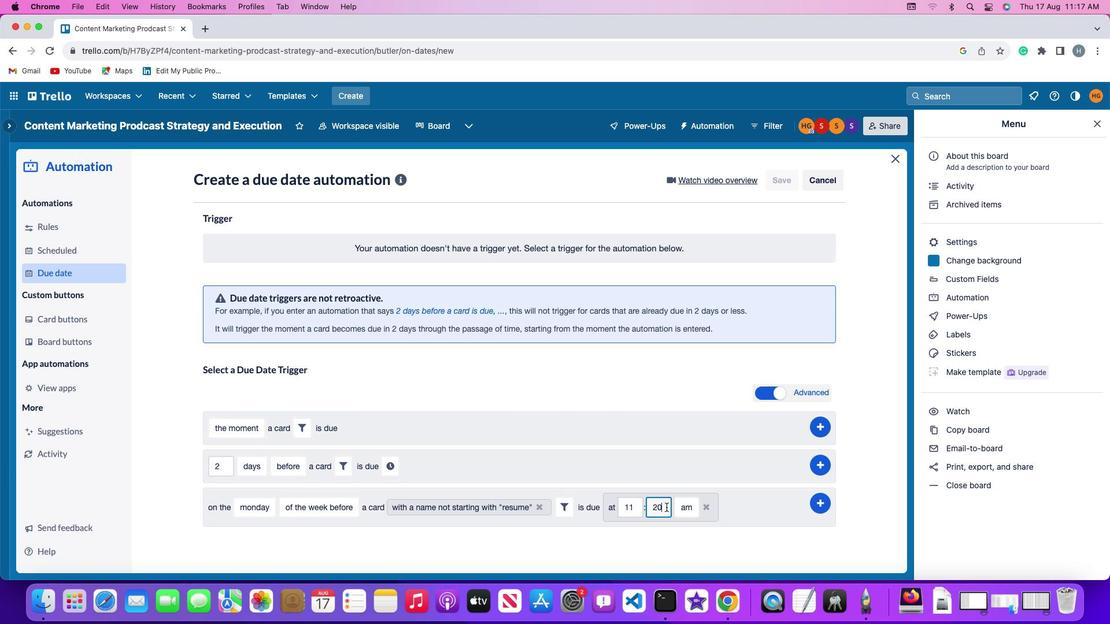 
Action: Key pressed Key.backspaceKey.backspace'0''0'
Screenshot: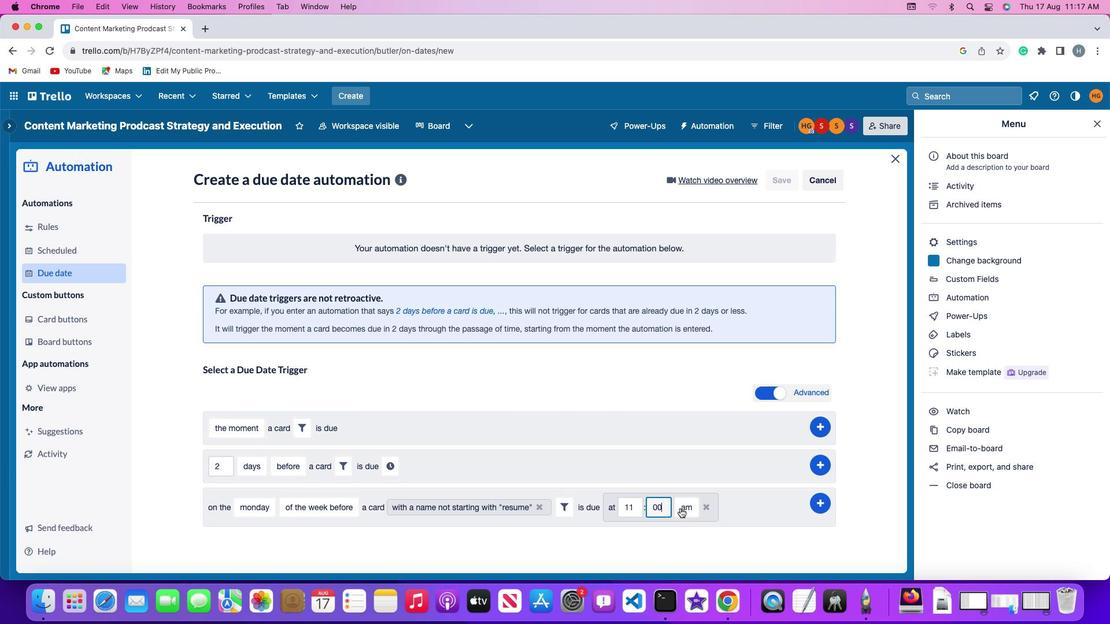 
Action: Mouse moved to (695, 514)
Screenshot: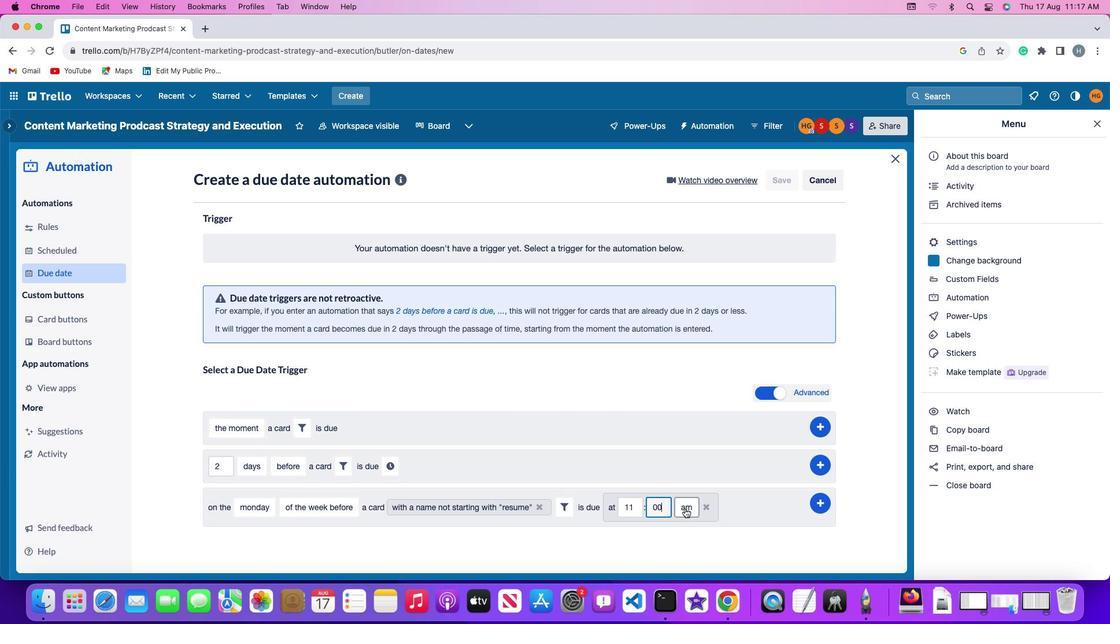 
Action: Mouse pressed left at (695, 514)
Screenshot: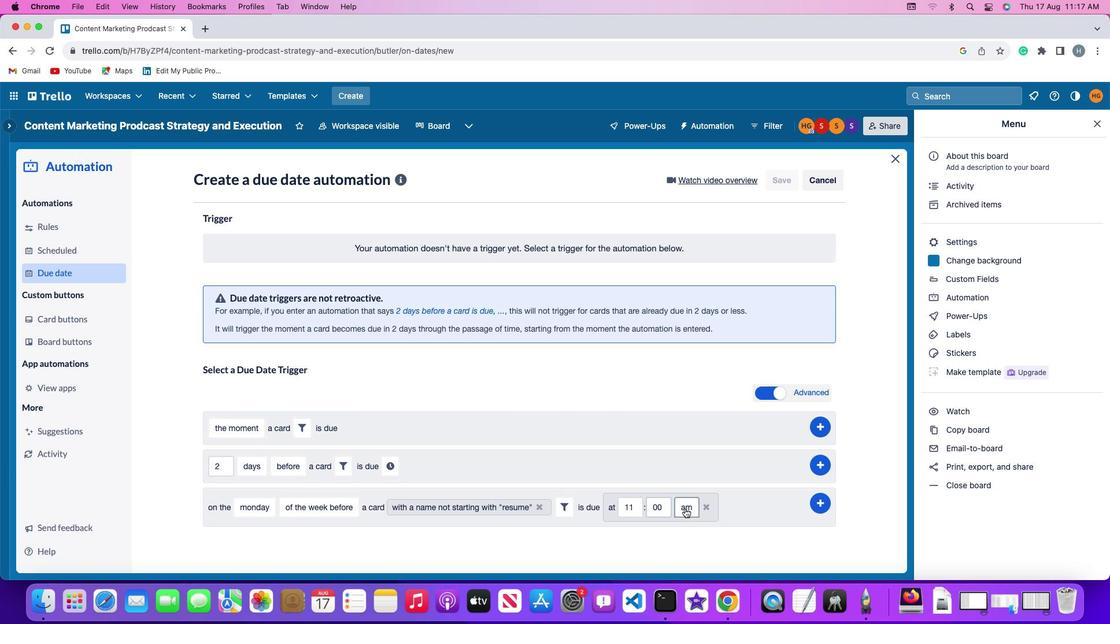 
Action: Mouse moved to (698, 536)
Screenshot: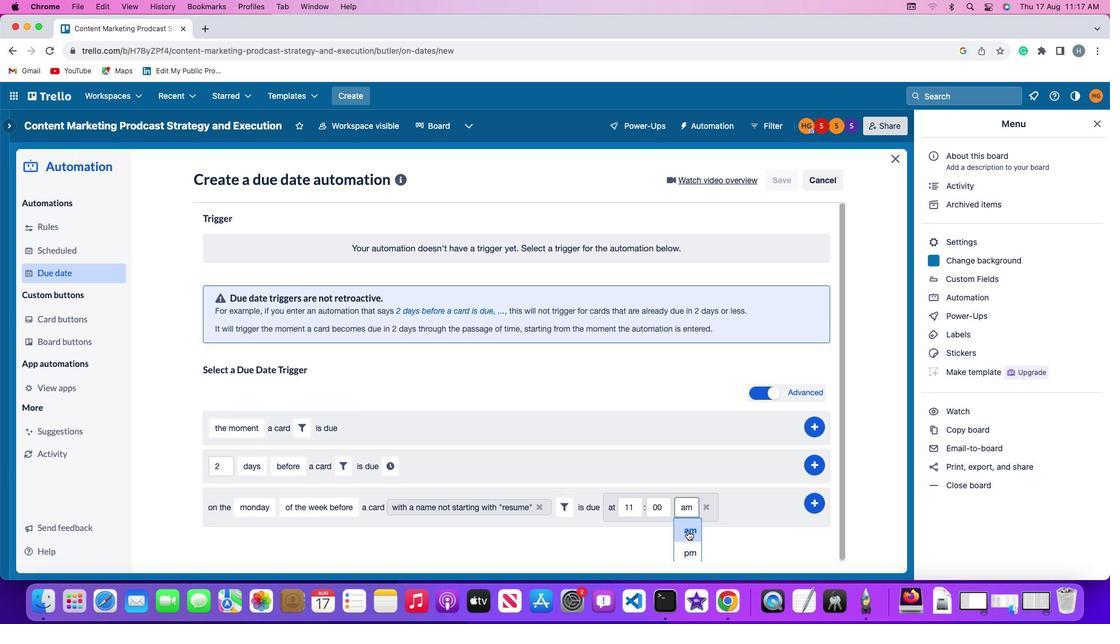 
Action: Mouse pressed left at (698, 536)
Screenshot: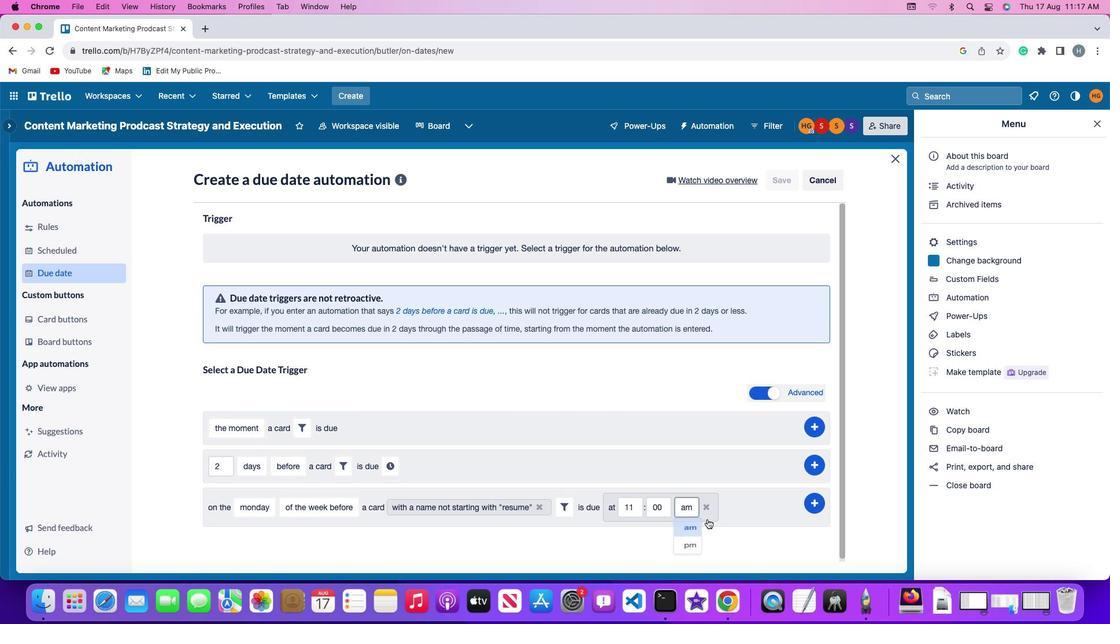 
Action: Mouse moved to (827, 507)
Screenshot: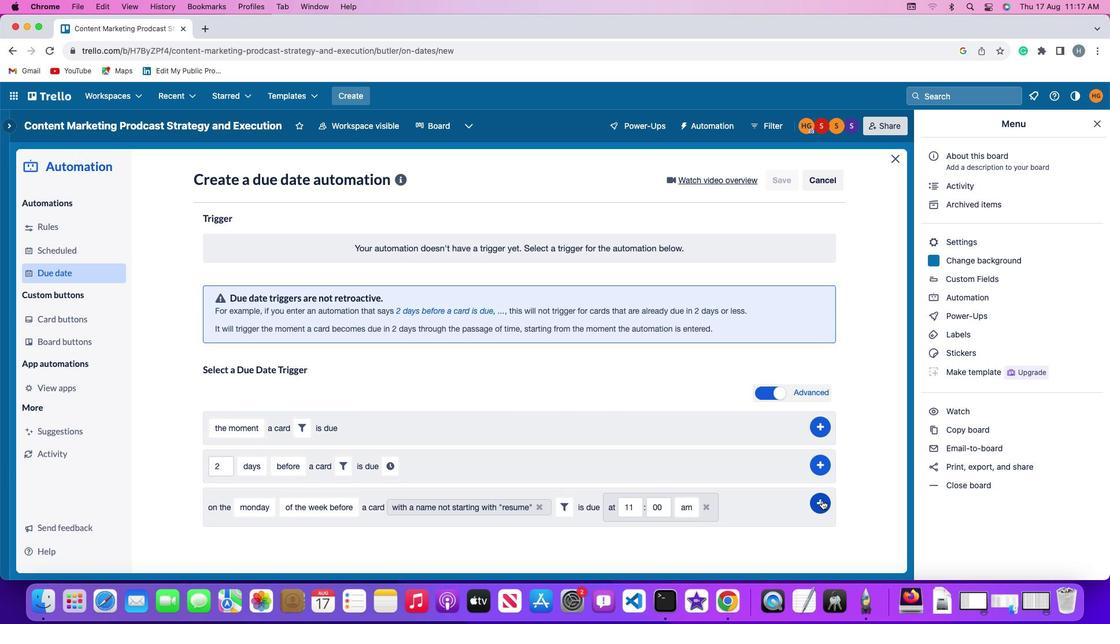
Action: Mouse pressed left at (827, 507)
Screenshot: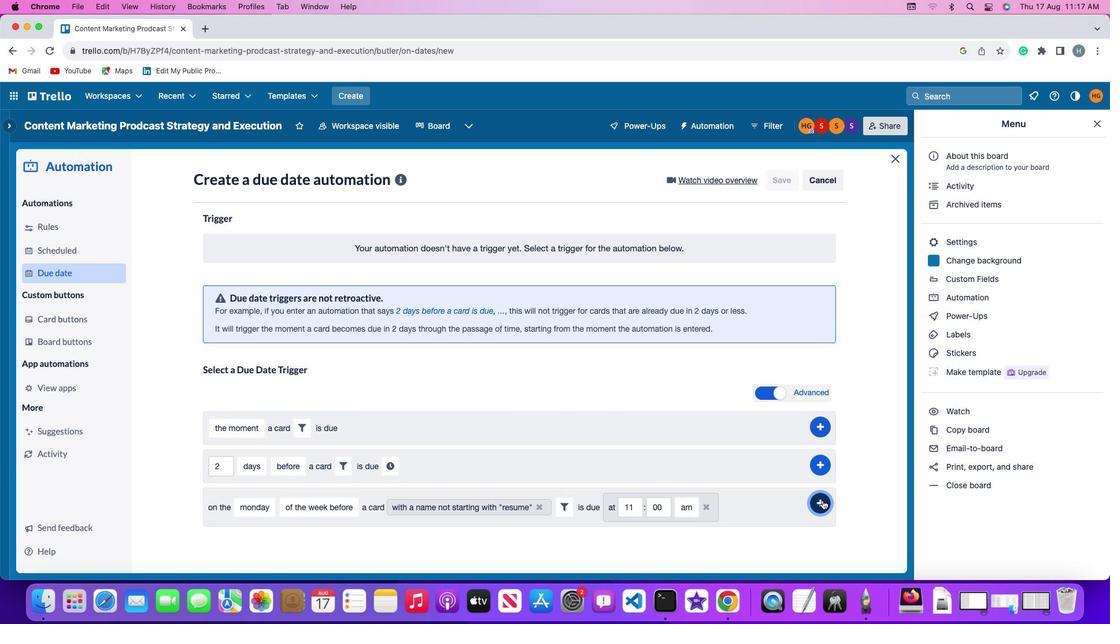 
Action: Mouse moved to (869, 421)
Screenshot: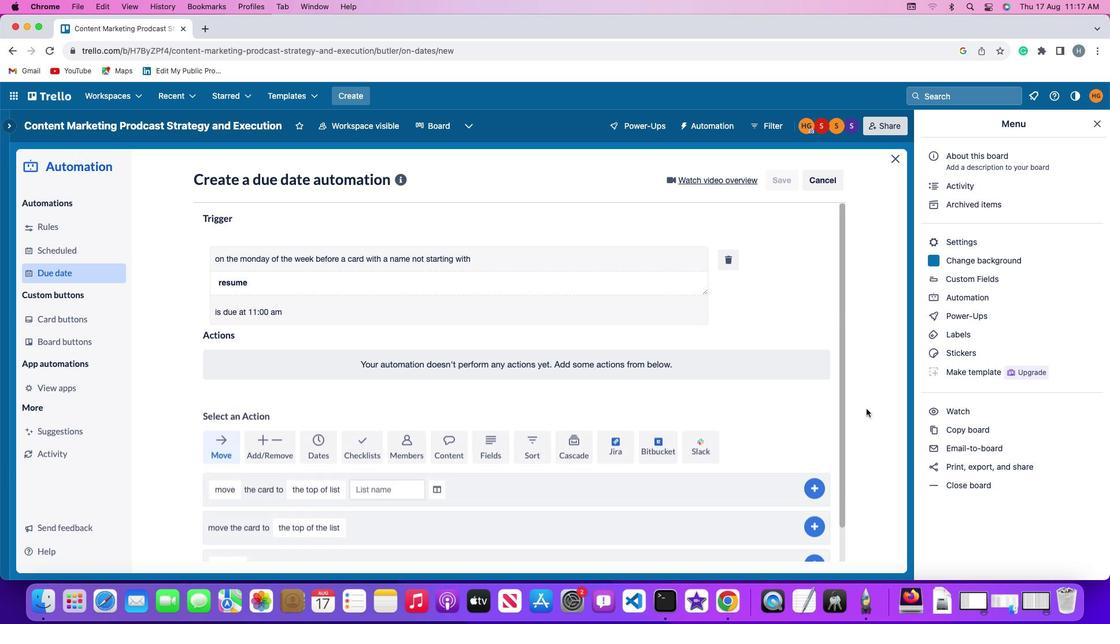 
